 Task: Write a Python program to calculate the area of a trapezoid.
Action: Mouse moved to (34, 13)
Screenshot: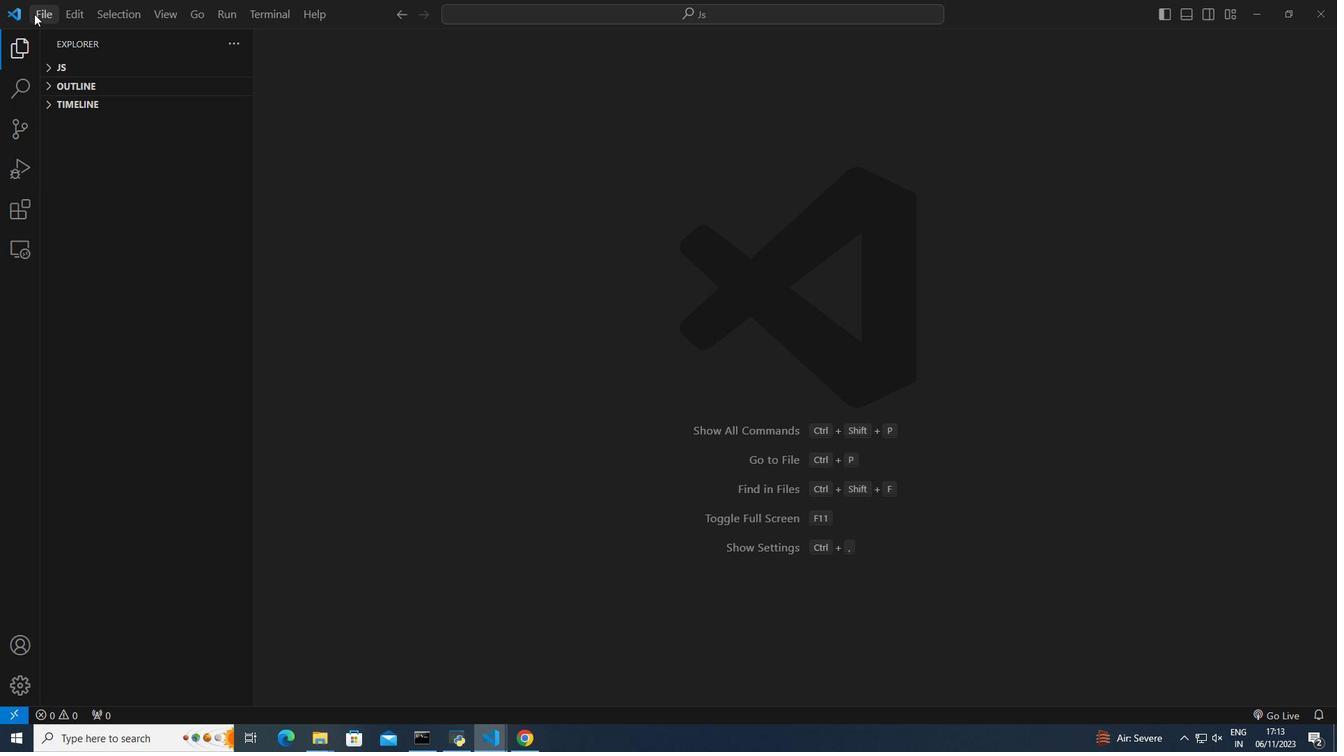 
Action: Mouse pressed left at (34, 13)
Screenshot: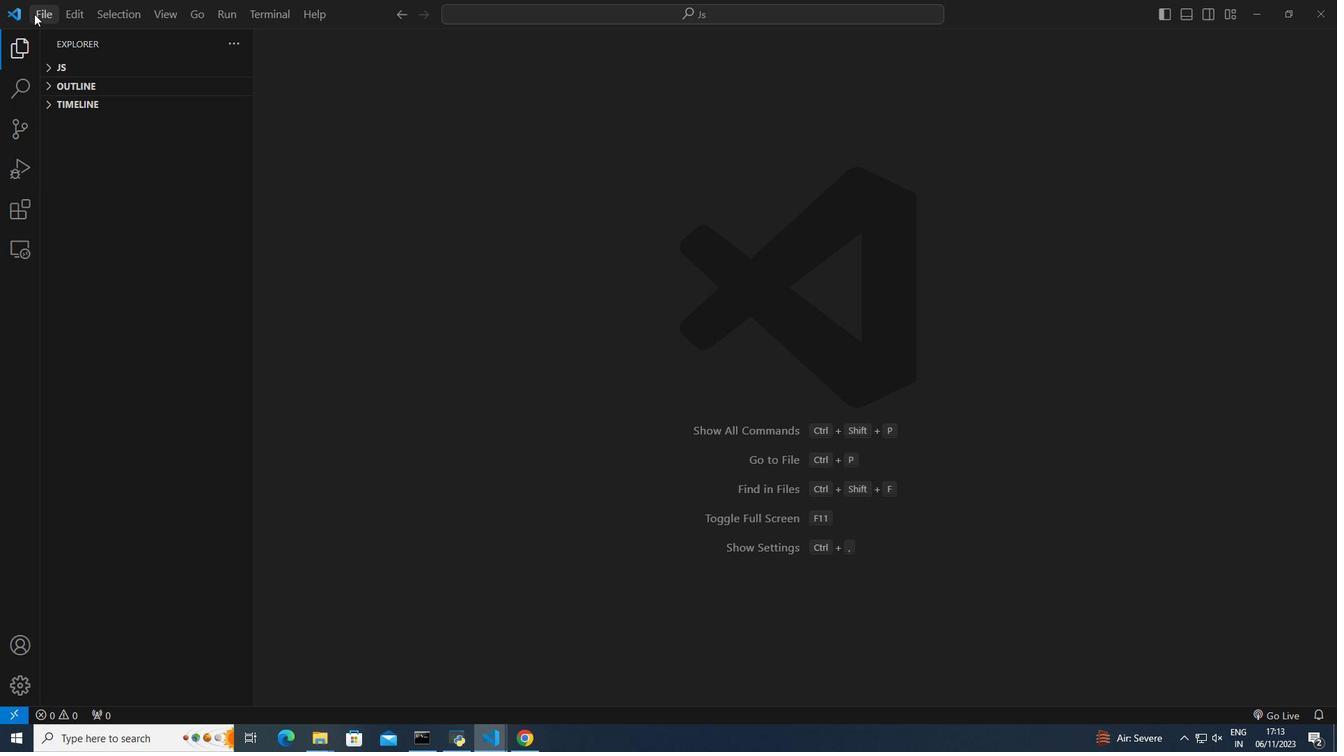
Action: Mouse moved to (68, 132)
Screenshot: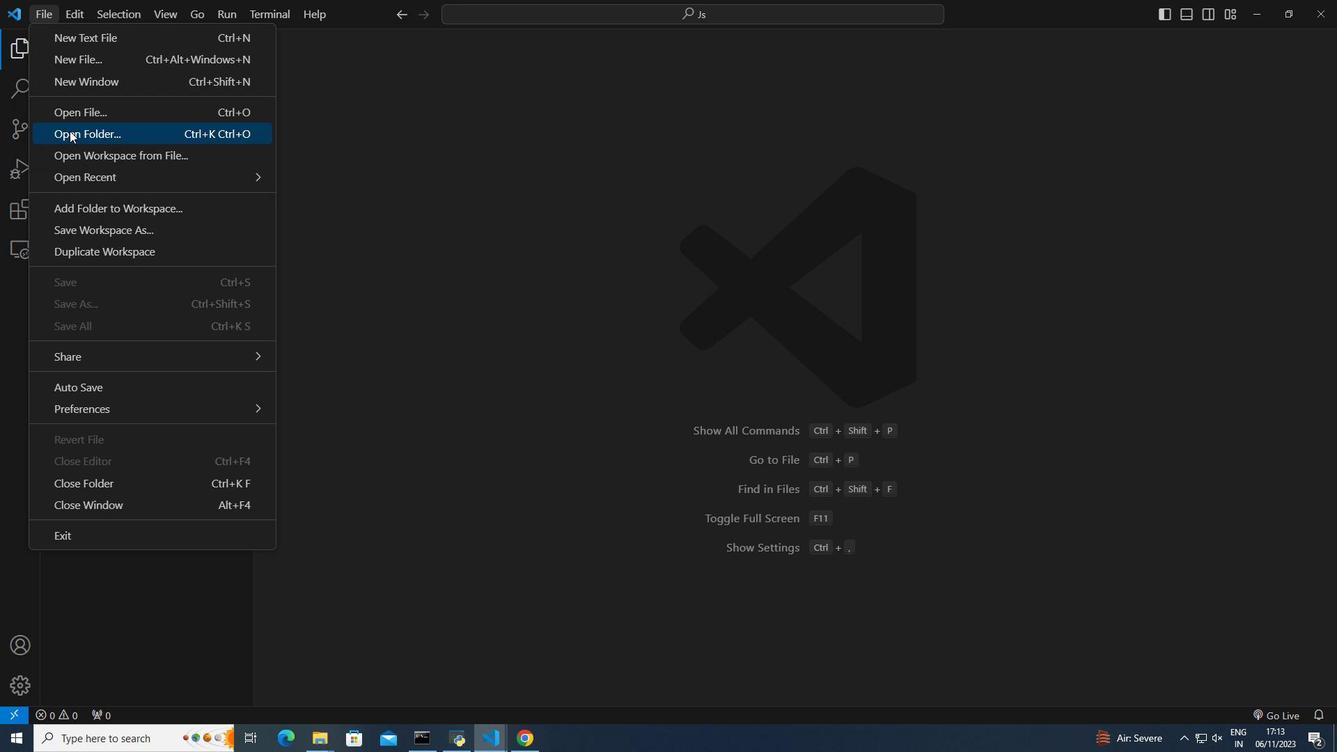 
Action: Mouse pressed left at (68, 132)
Screenshot: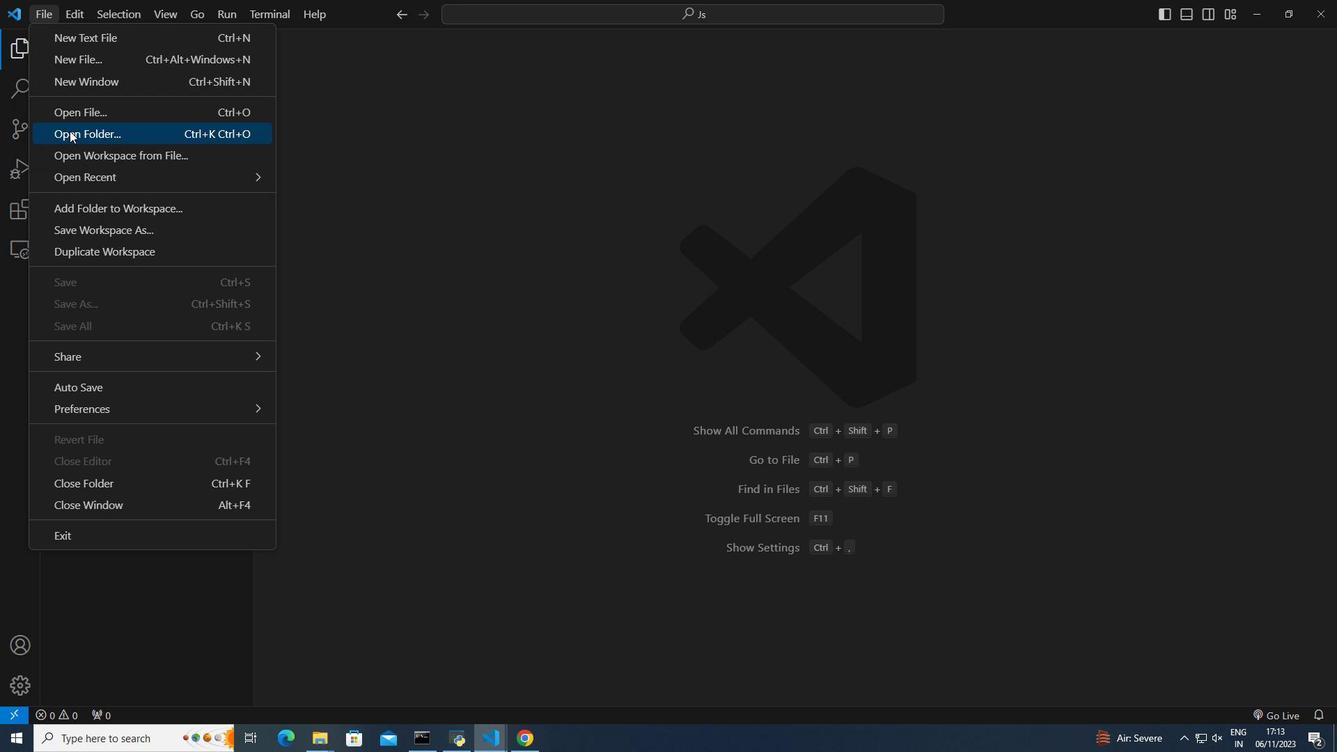 
Action: Mouse moved to (172, 268)
Screenshot: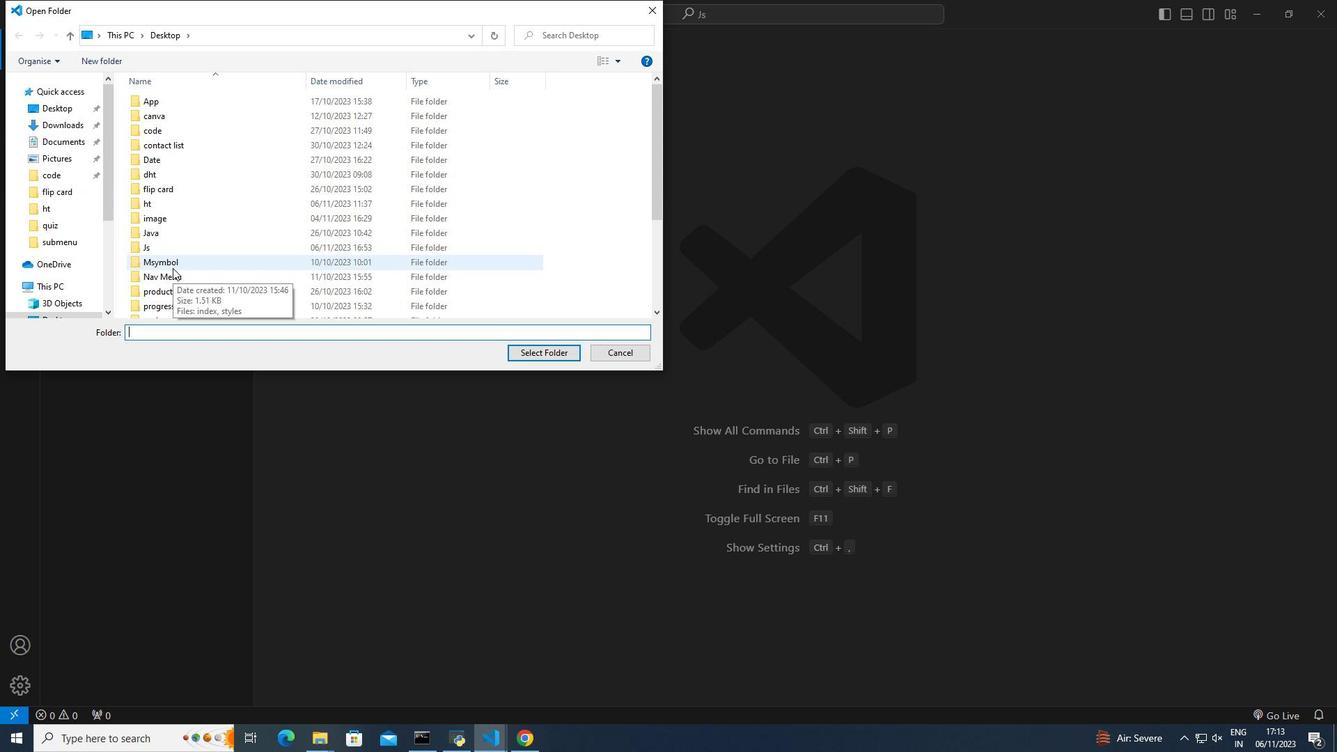 
Action: Mouse scrolled (172, 267) with delta (0, 0)
Screenshot: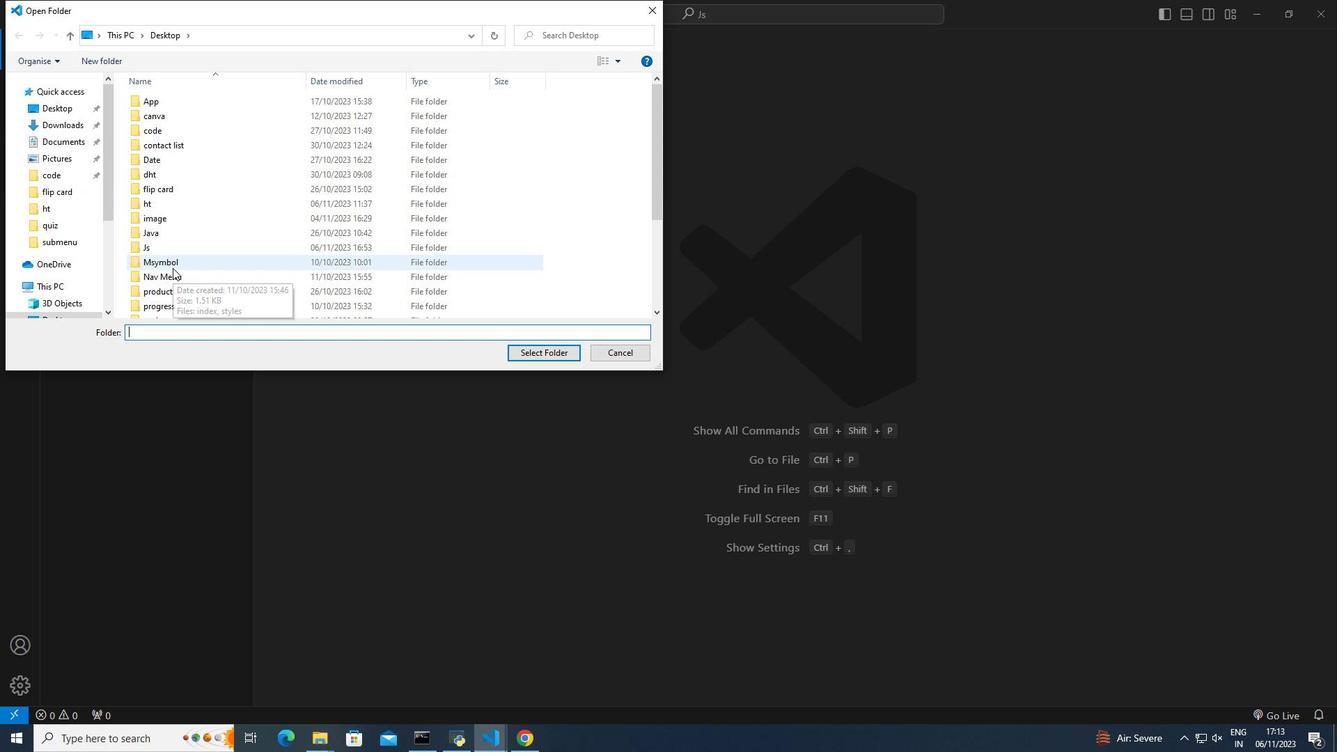 
Action: Mouse moved to (161, 307)
Screenshot: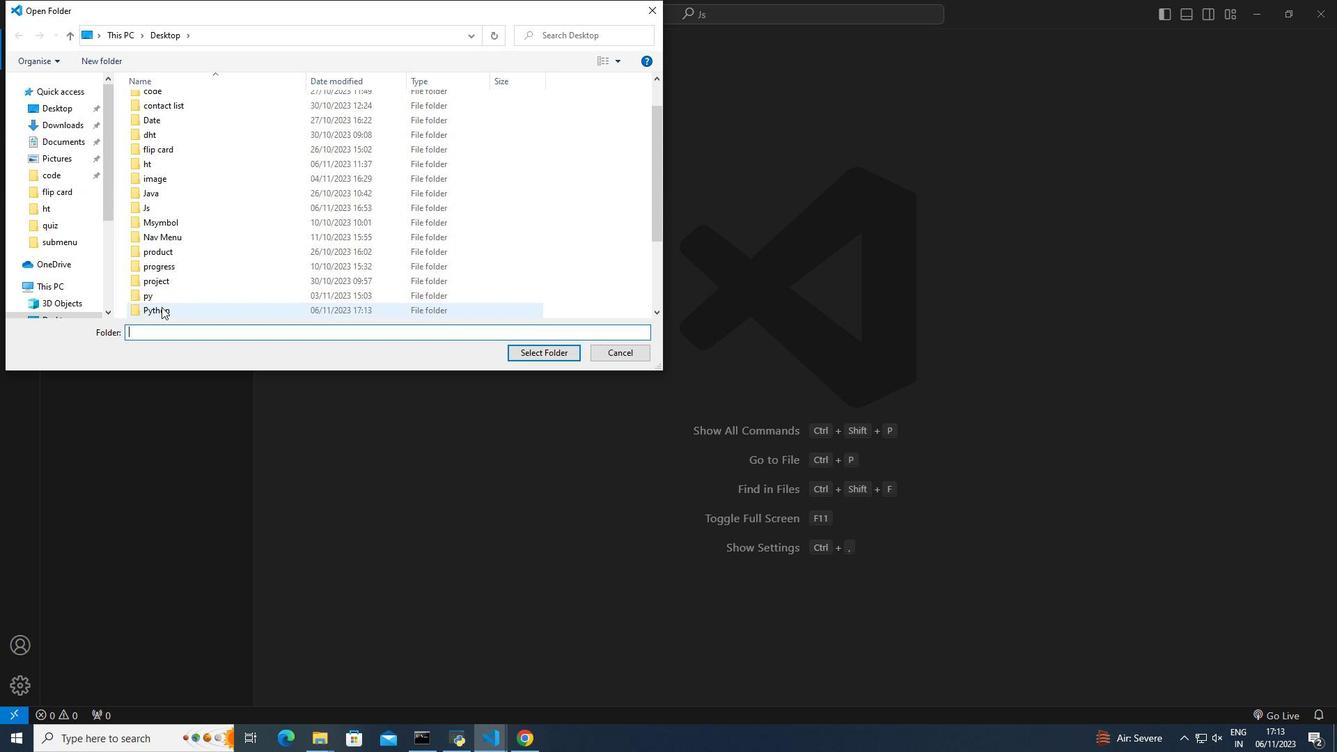 
Action: Mouse pressed left at (161, 307)
Screenshot: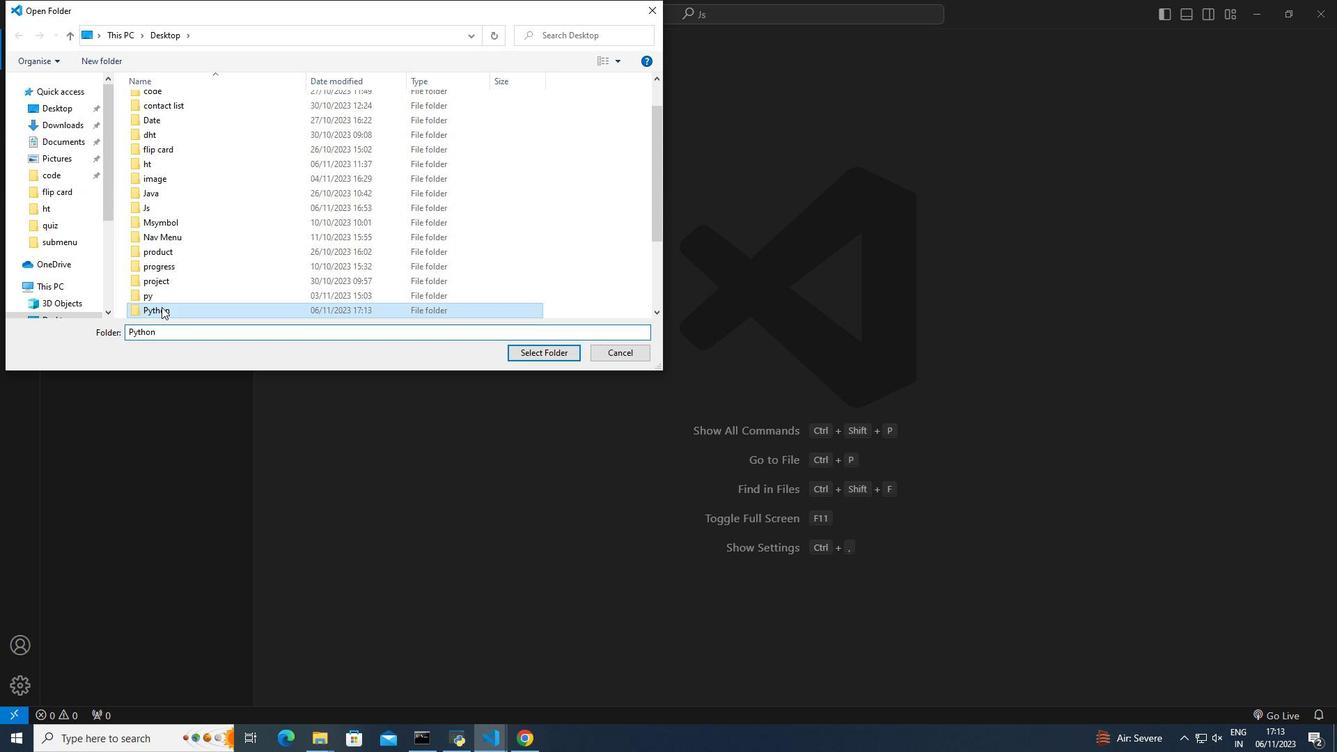 
Action: Mouse moved to (527, 344)
Screenshot: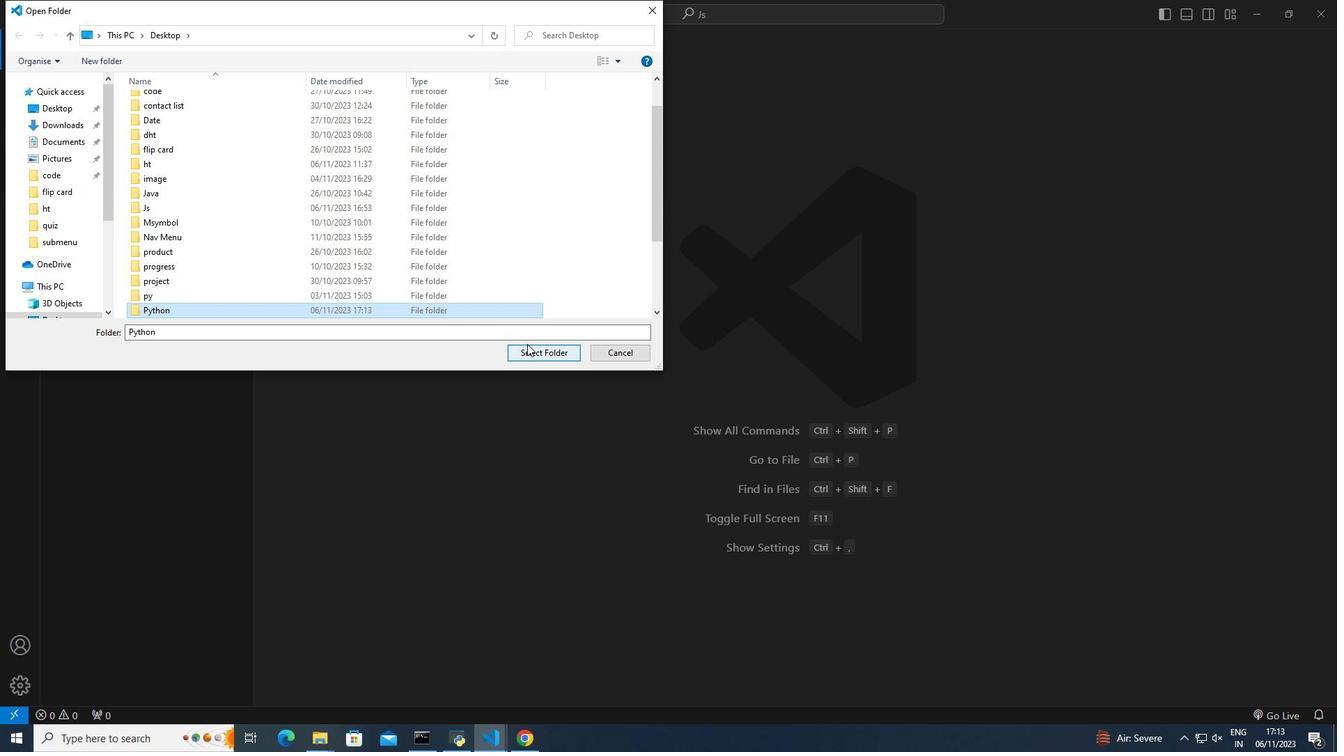 
Action: Mouse pressed left at (527, 344)
Screenshot: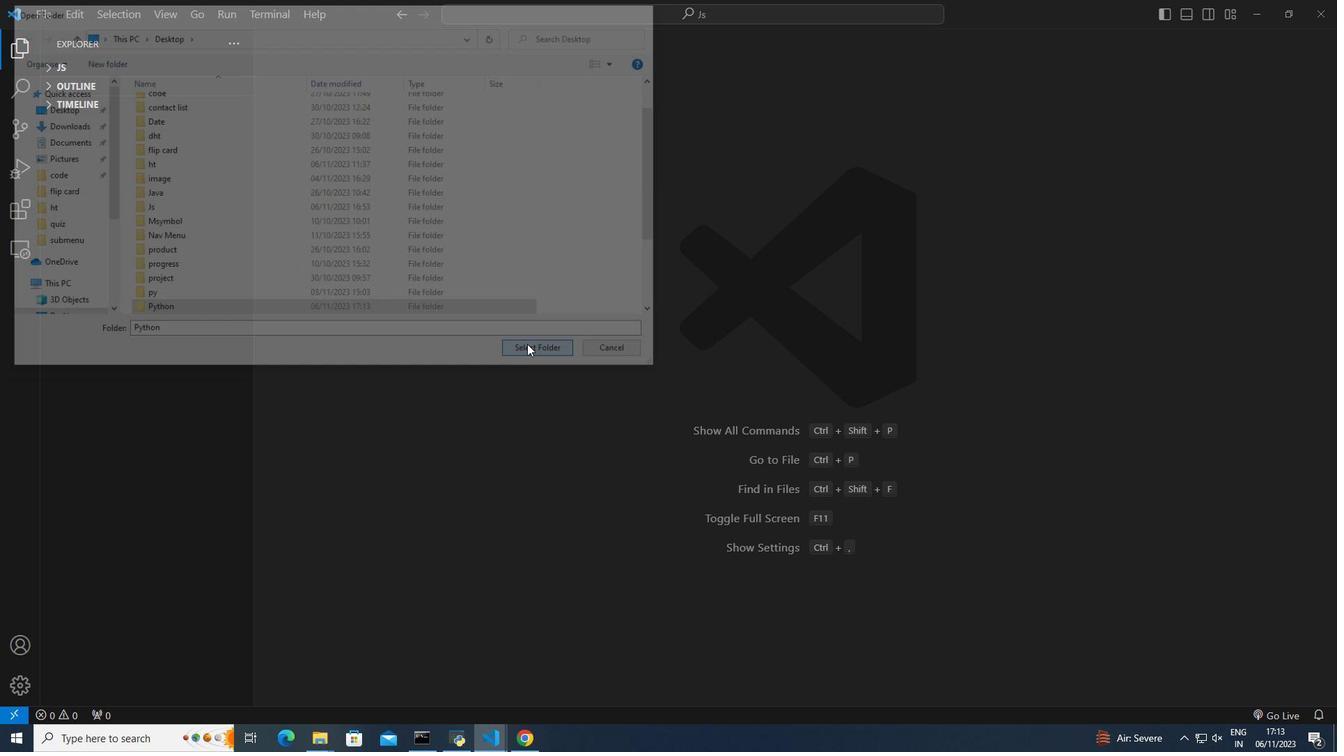 
Action: Mouse moved to (1315, 503)
Screenshot: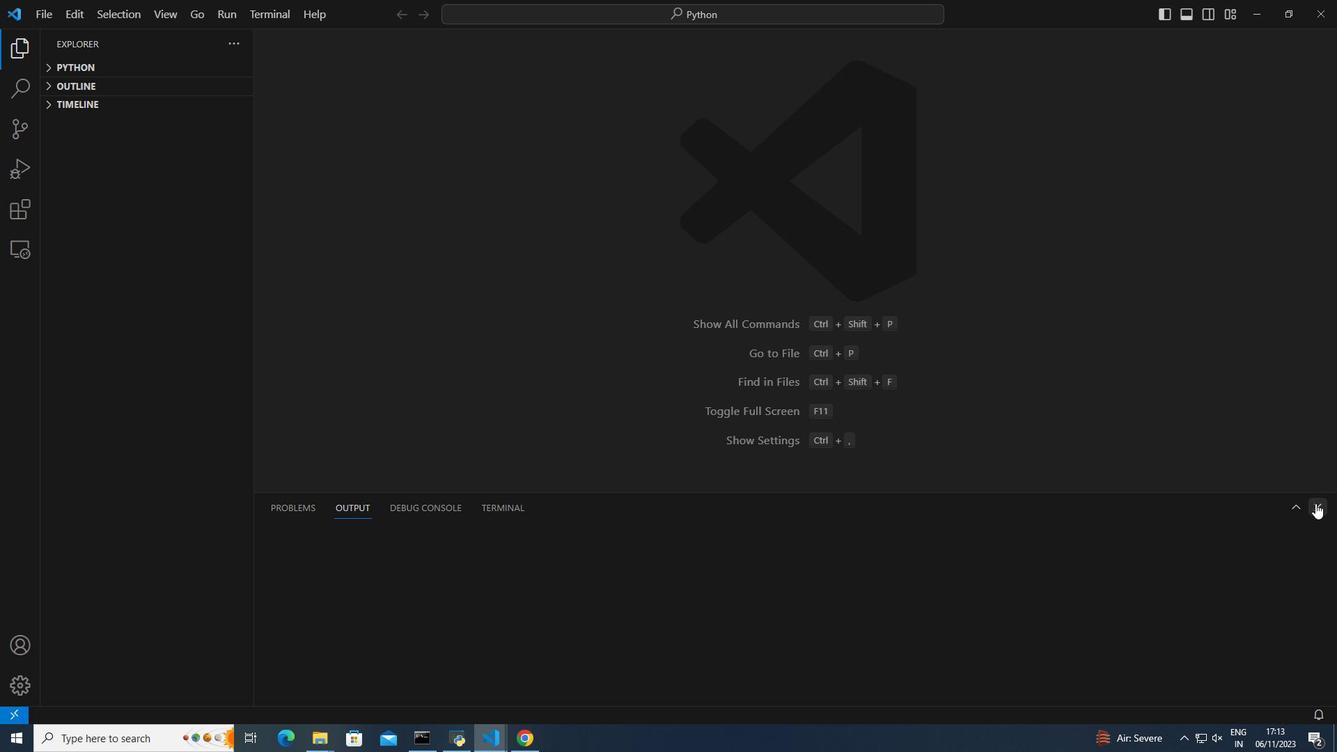 
Action: Mouse pressed left at (1315, 503)
Screenshot: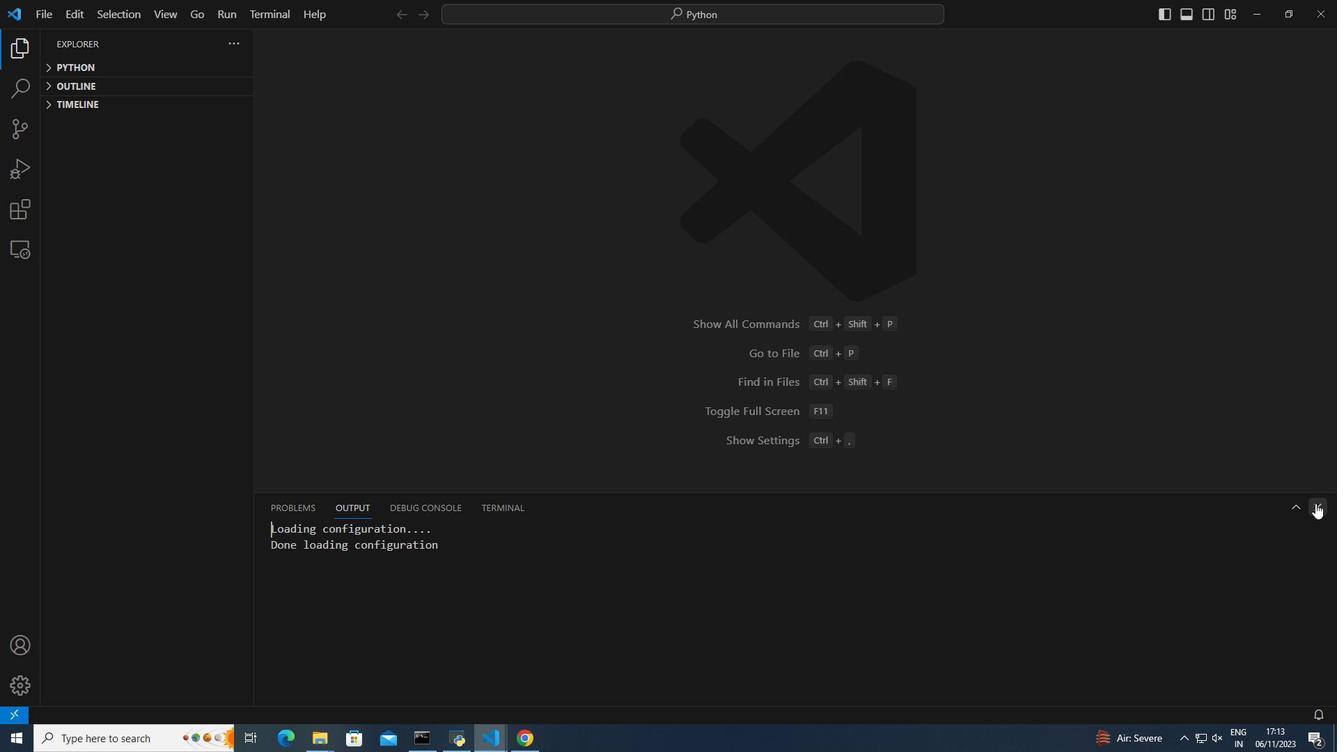 
Action: Mouse moved to (91, 58)
Screenshot: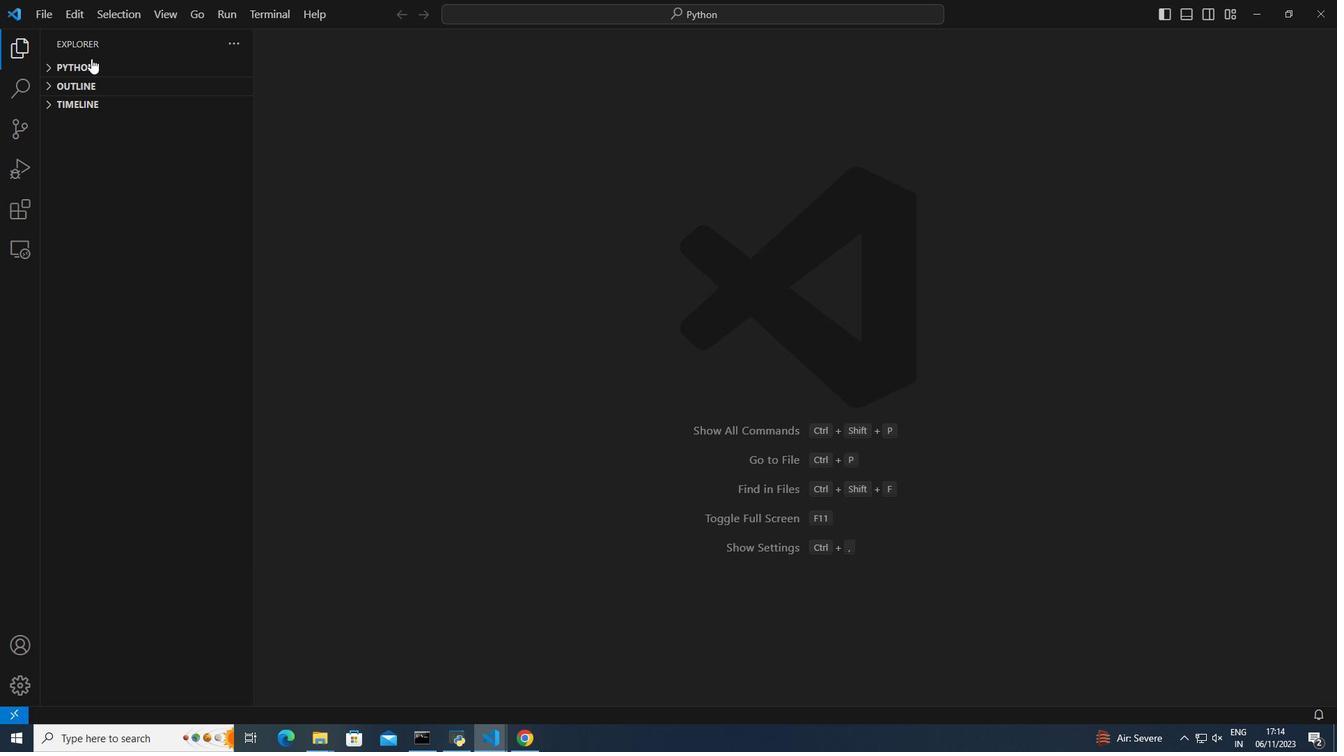
Action: Mouse pressed left at (91, 58)
Screenshot: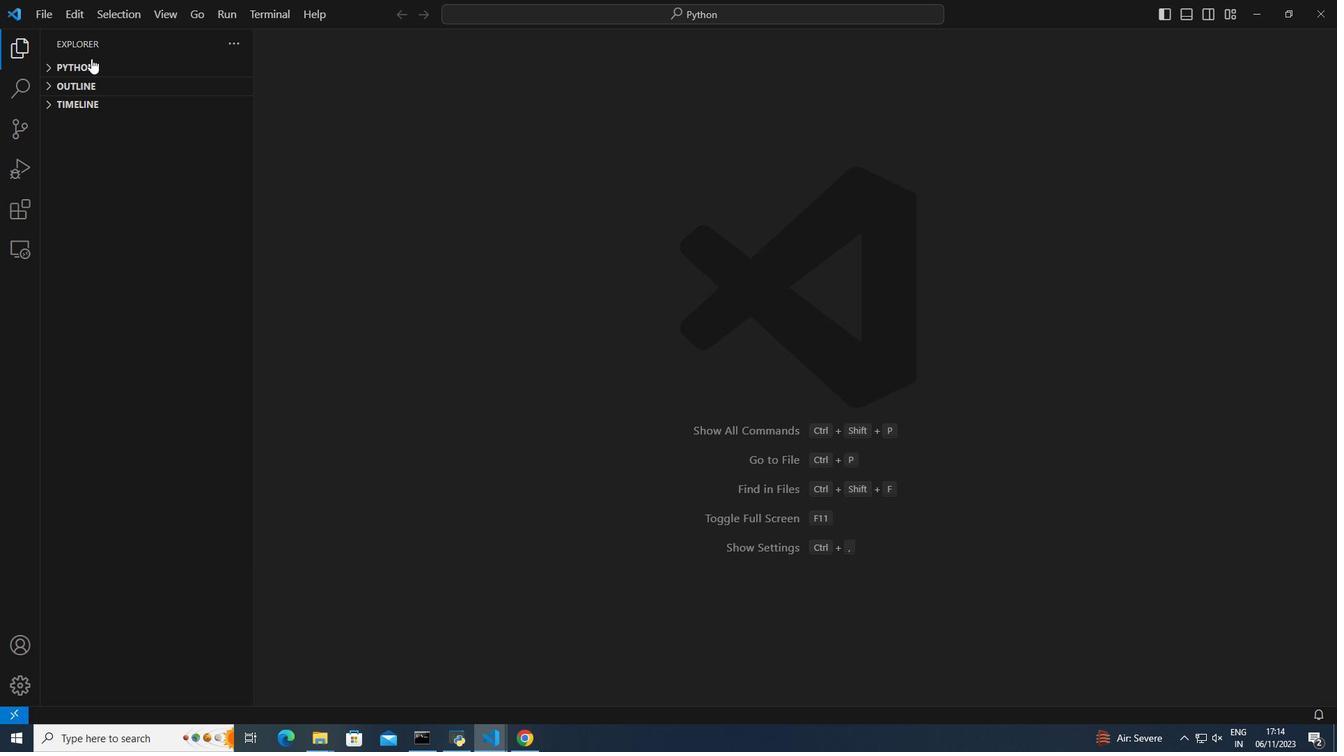
Action: Mouse moved to (180, 66)
Screenshot: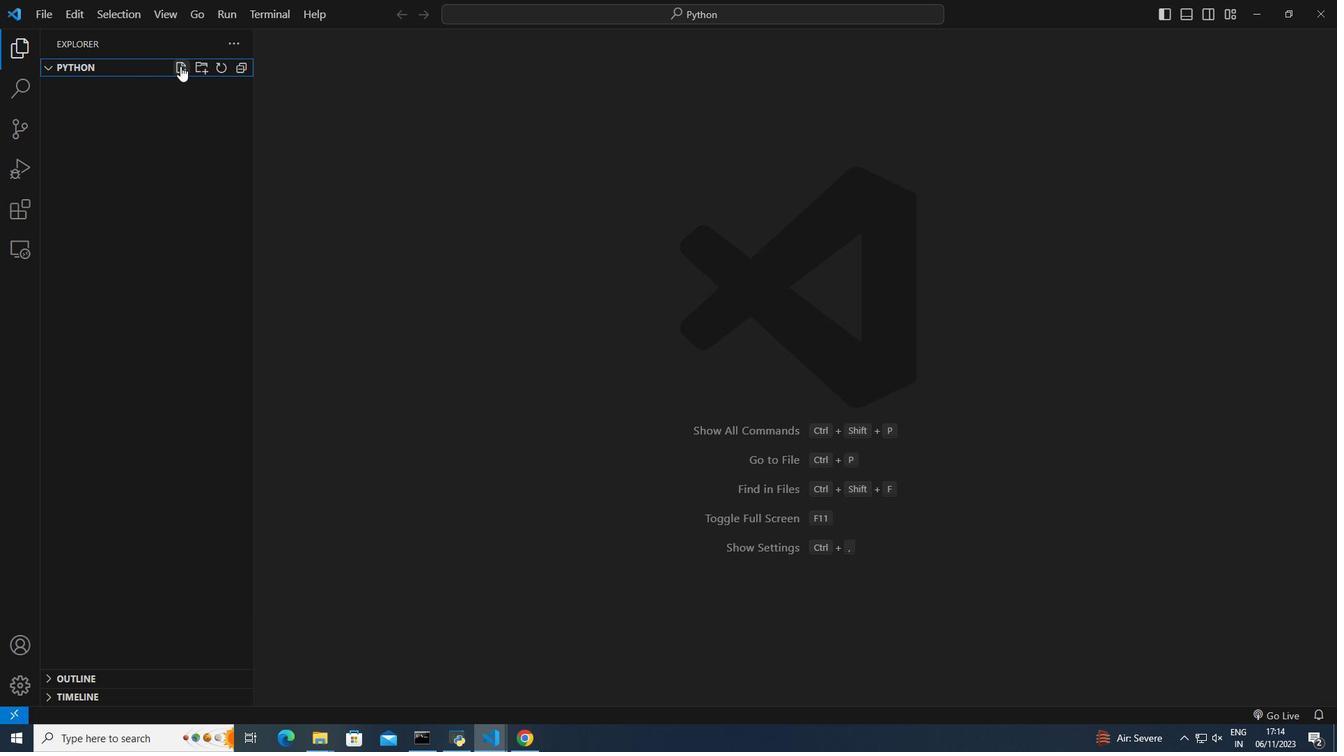 
Action: Mouse pressed left at (180, 66)
Screenshot: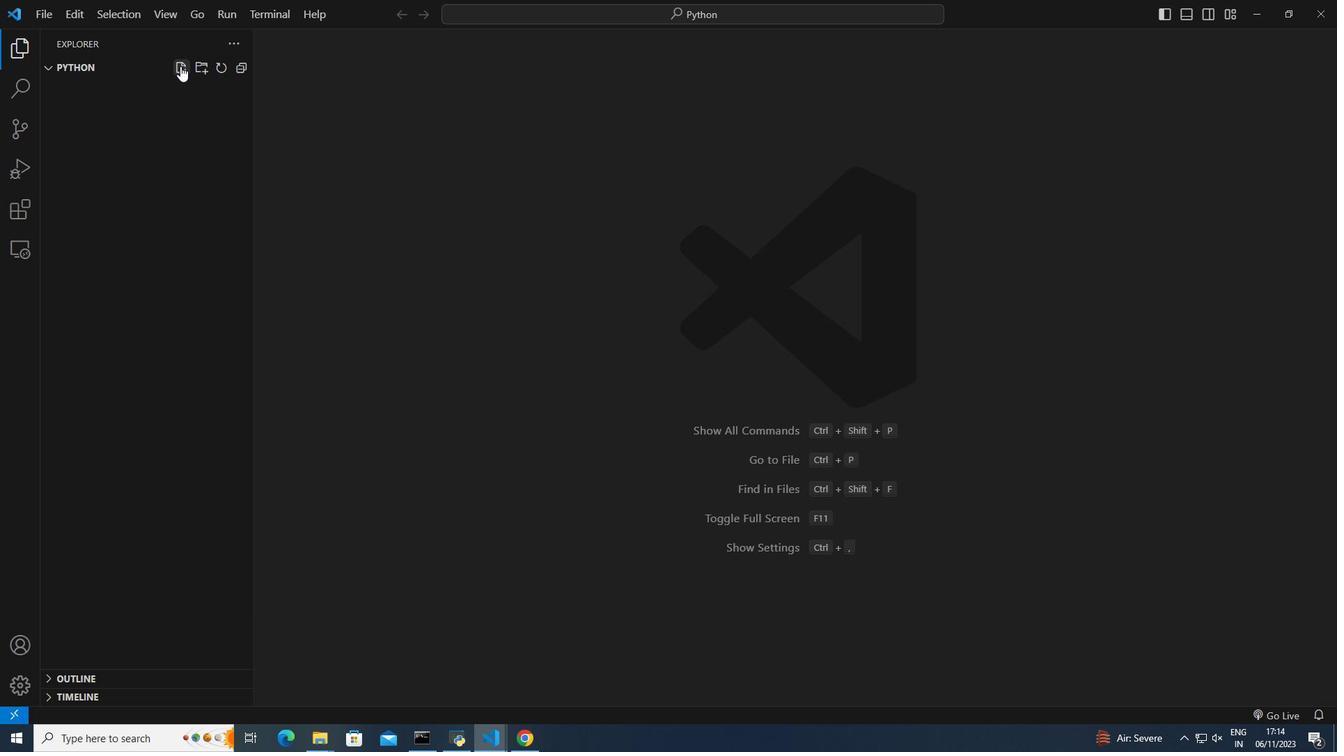 
Action: Mouse moved to (126, 82)
Screenshot: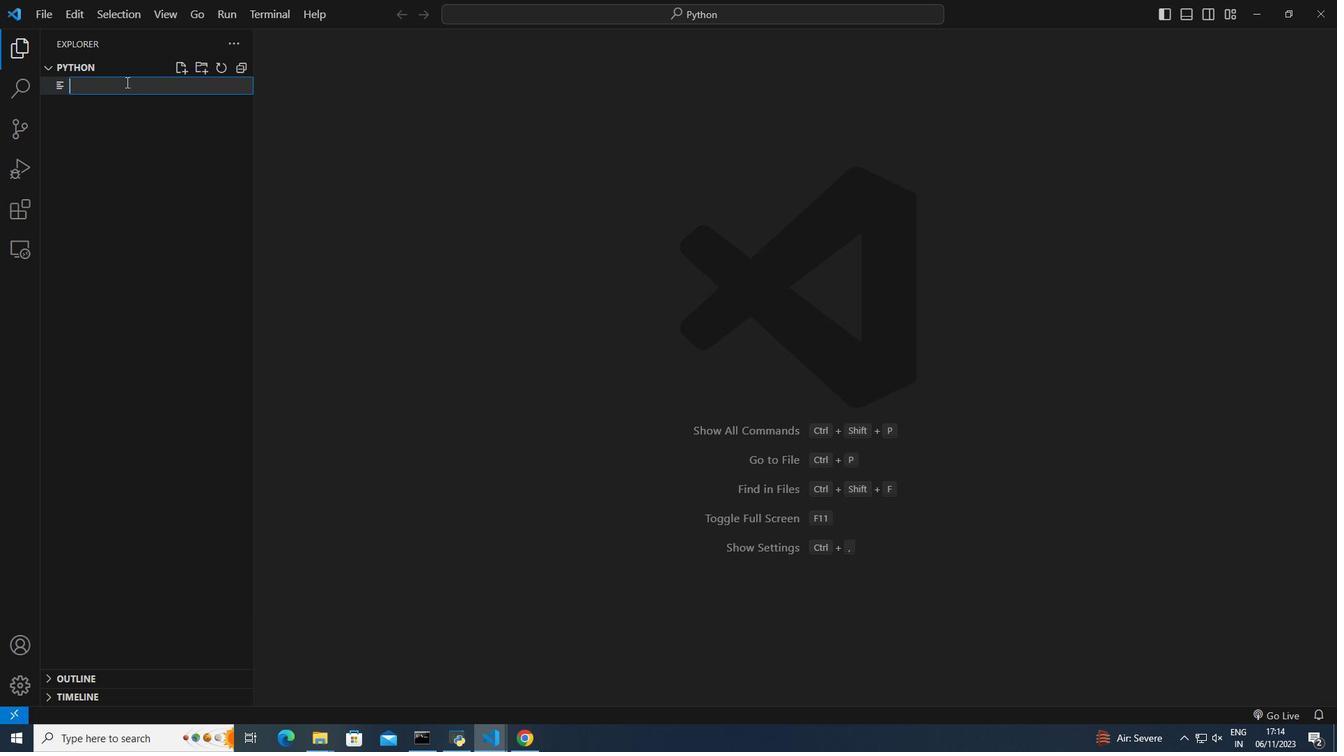 
Action: Mouse pressed left at (126, 82)
Screenshot: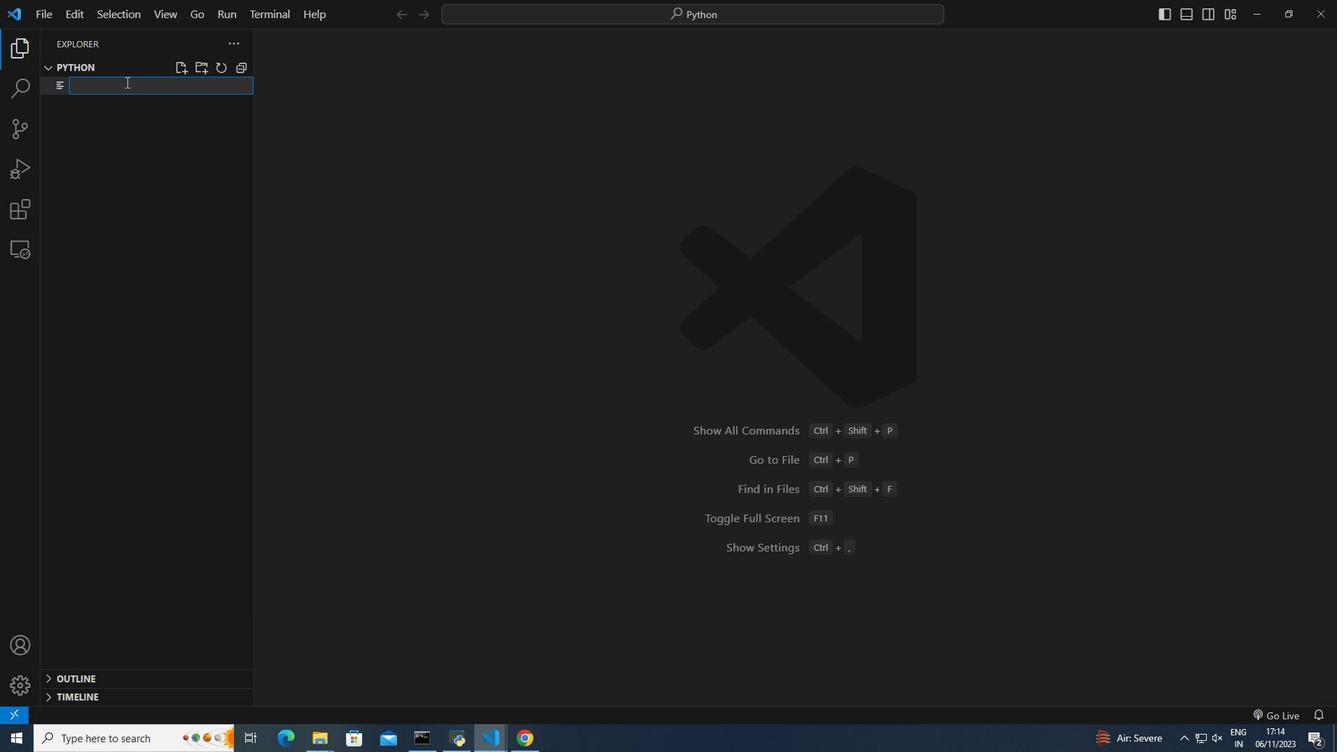 
Action: Mouse moved to (344, 46)
Screenshot: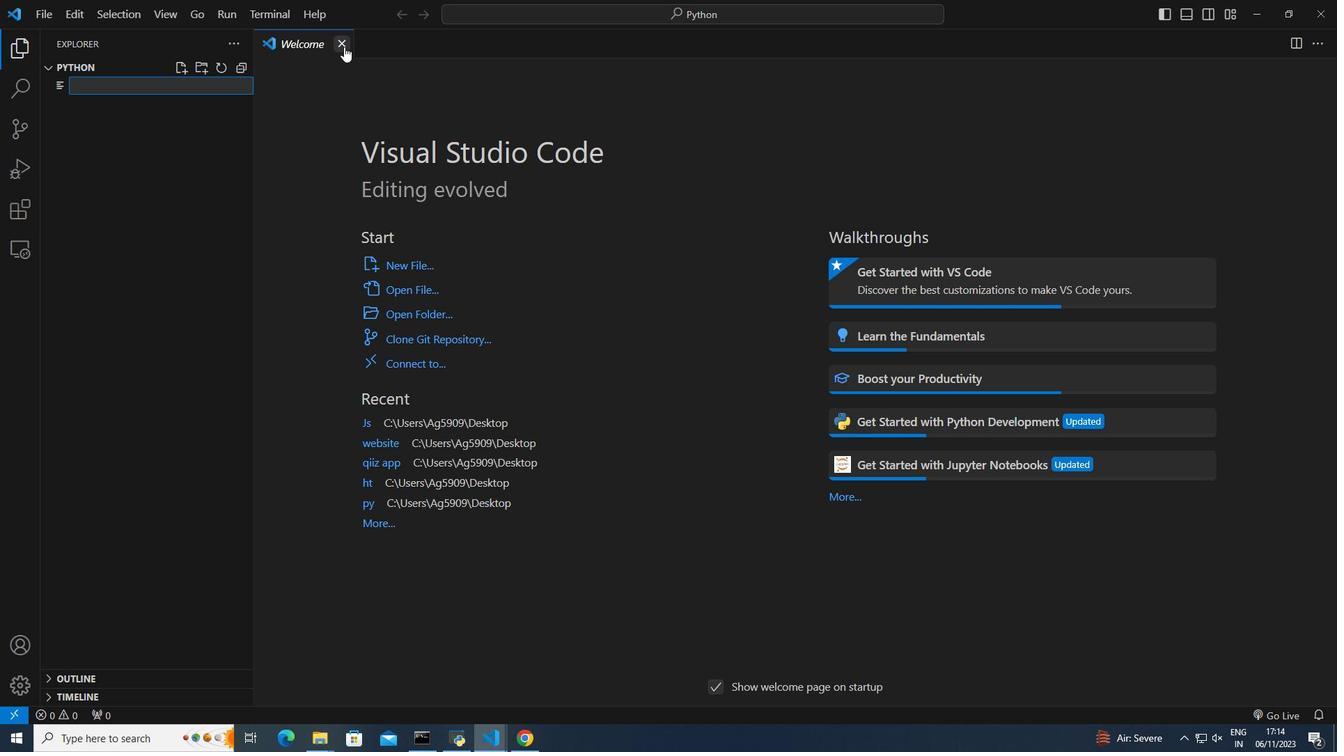 
Action: Mouse pressed left at (344, 46)
Screenshot: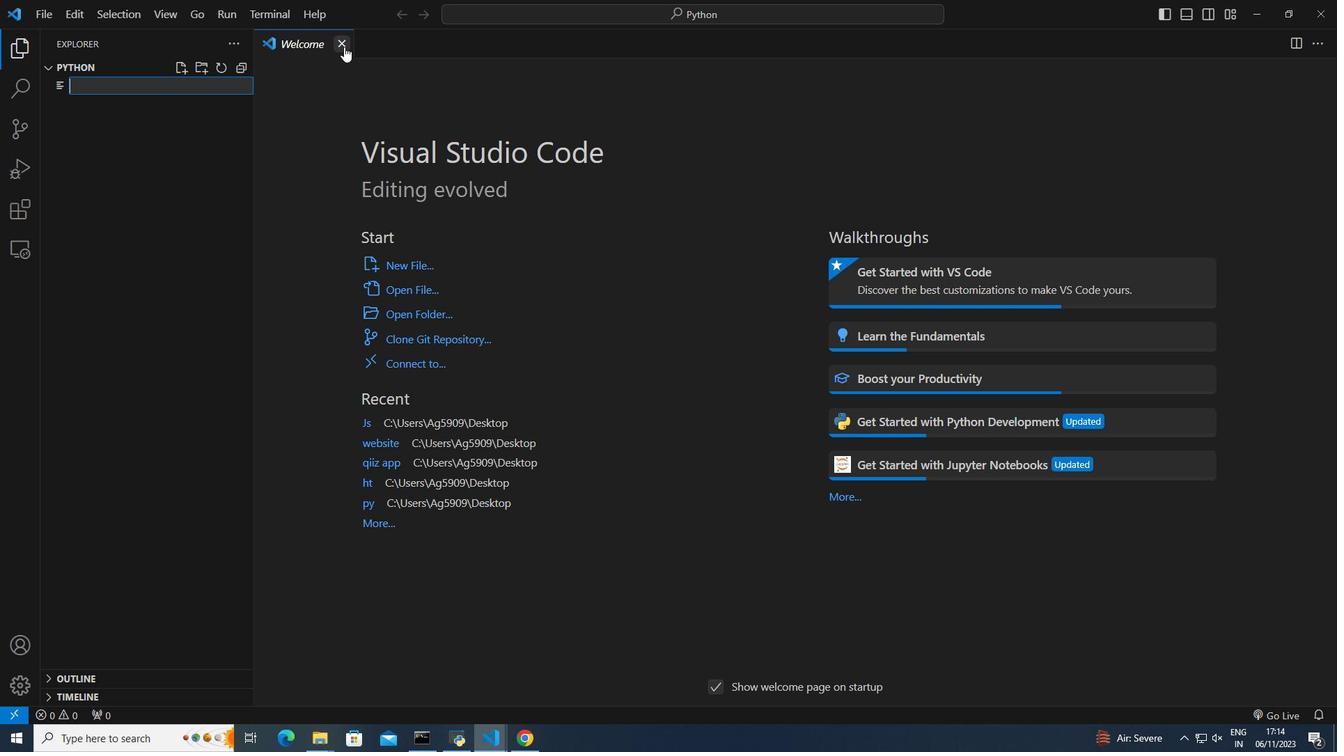 
Action: Mouse moved to (112, 86)
Screenshot: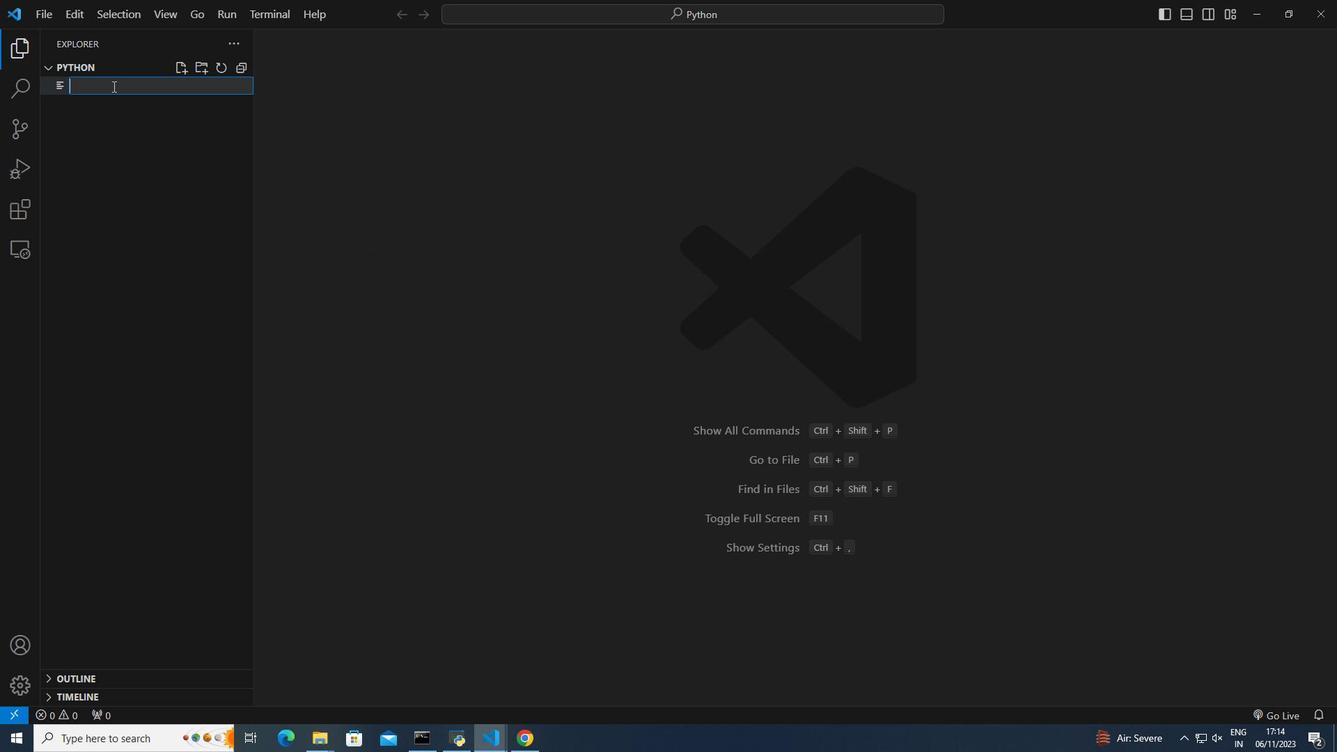 
Action: Mouse pressed left at (112, 86)
Screenshot: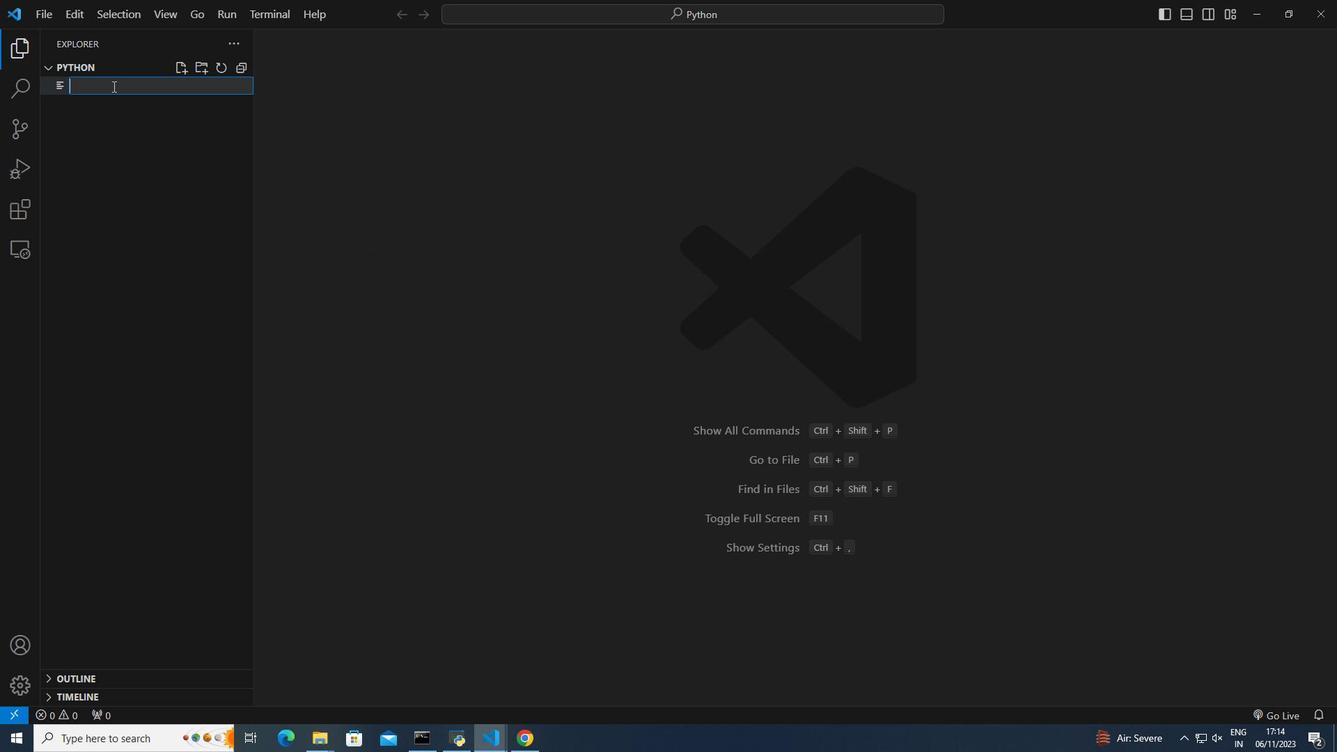 
Action: Key pressed traa<Key.backspace>p3<Key.backspace>e.py<Key.enter>height<Key.space>=<Key.space>float<Key.shift_r>(input<Key.shift_r>(<Key.shift_r>"<Key.shift>Height<Key.space>of<Key.space>trapezoid<Key.shift_r>:<Key.space><Key.right><Key.right><Key.right><Key.enter>base
Screenshot: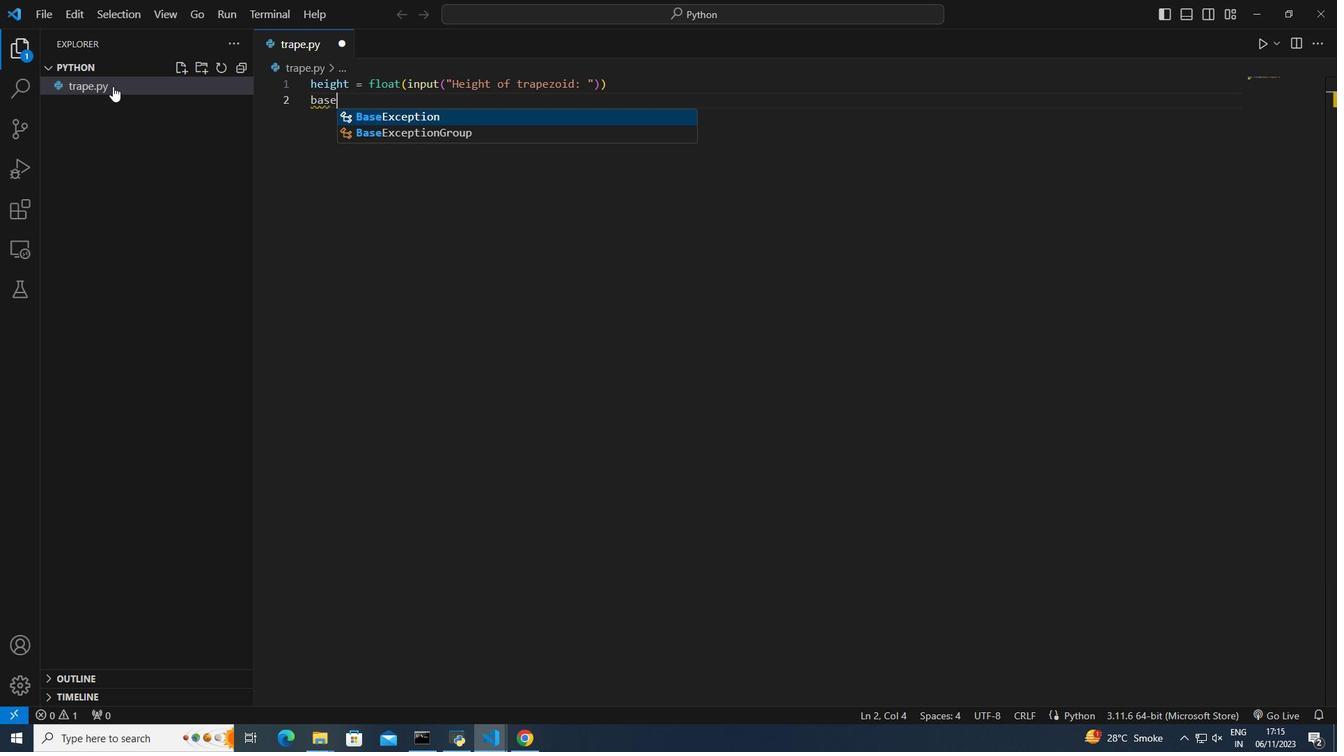 
Action: Mouse moved to (311, 78)
Screenshot: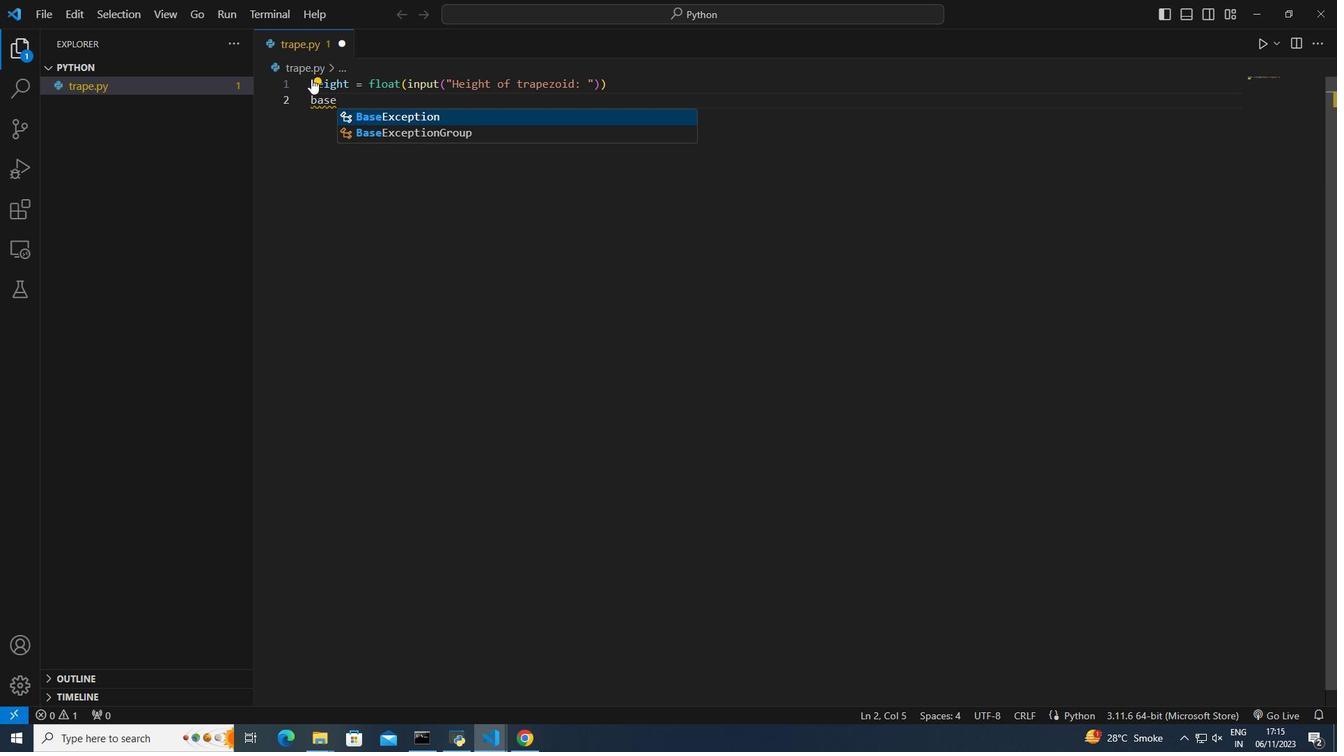 
Action: Mouse pressed left at (311, 78)
Screenshot: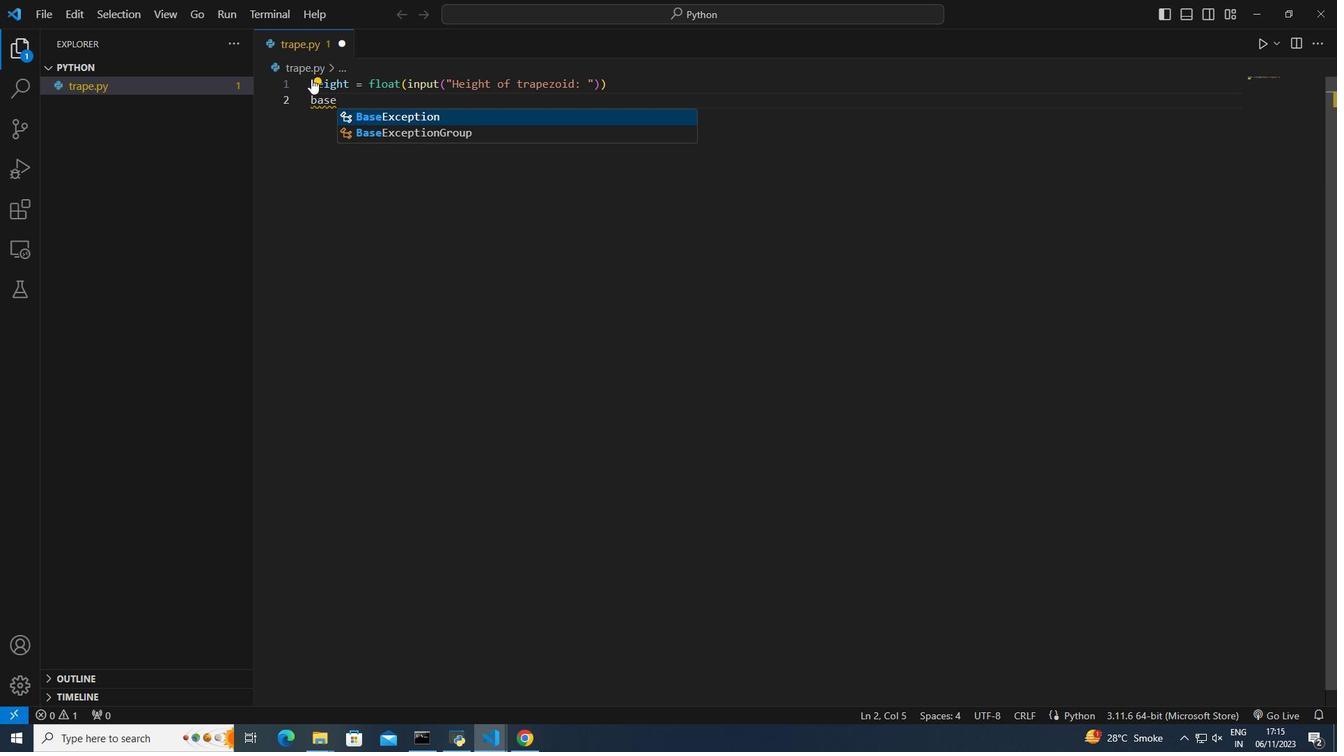 
Action: Mouse moved to (307, 79)
Screenshot: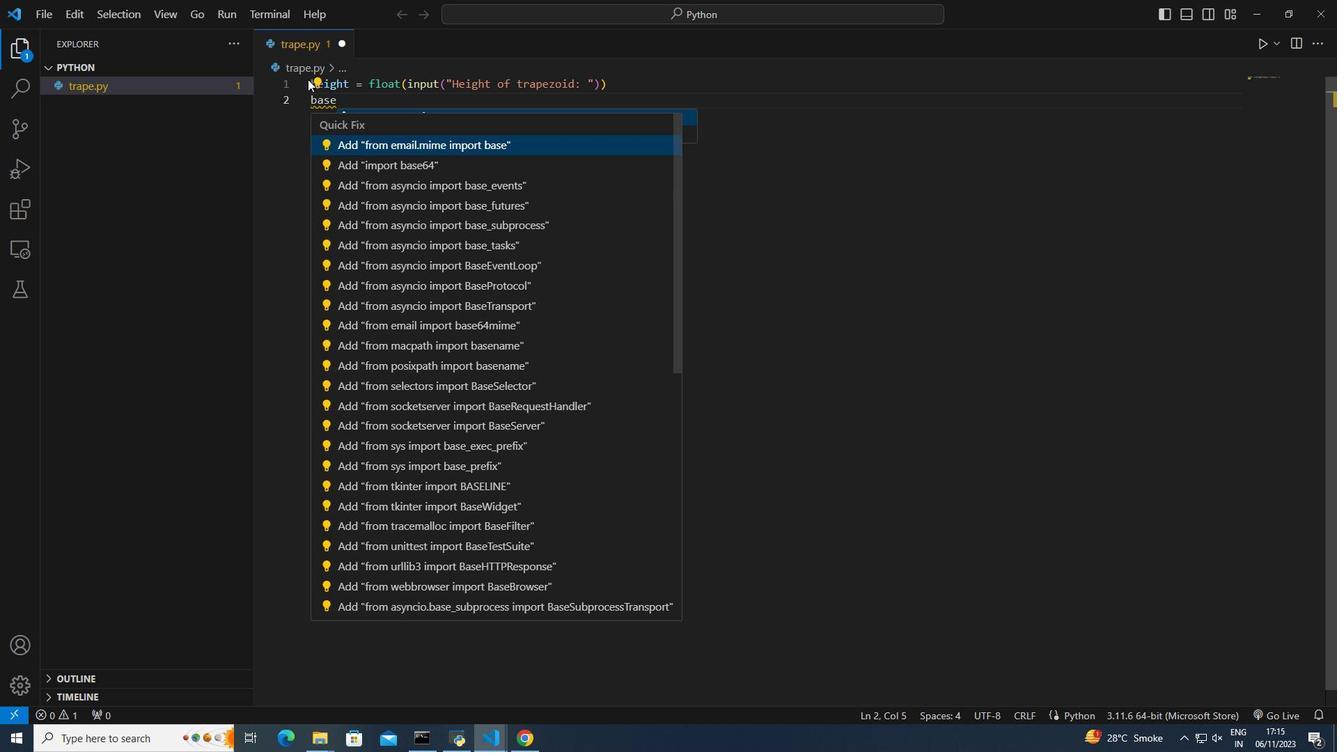 
Action: Mouse pressed left at (307, 79)
Screenshot: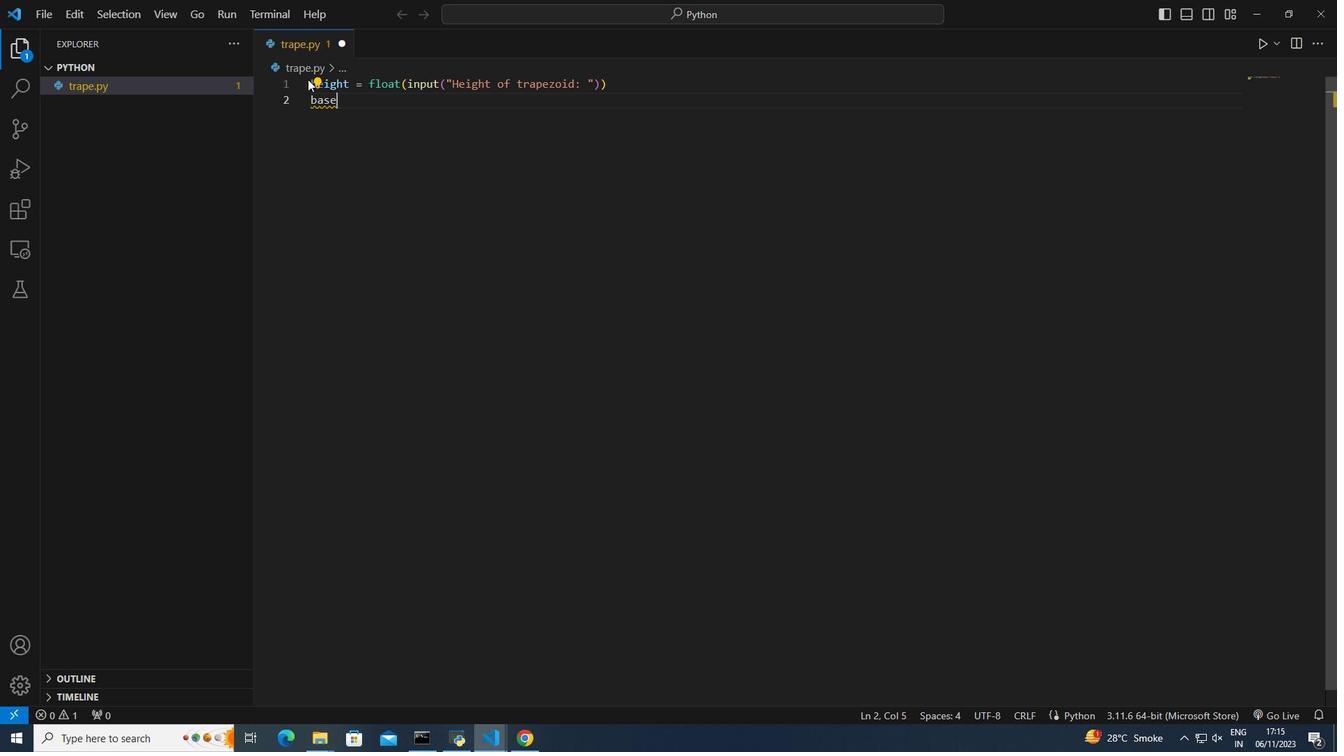 
Action: Mouse moved to (328, 79)
Screenshot: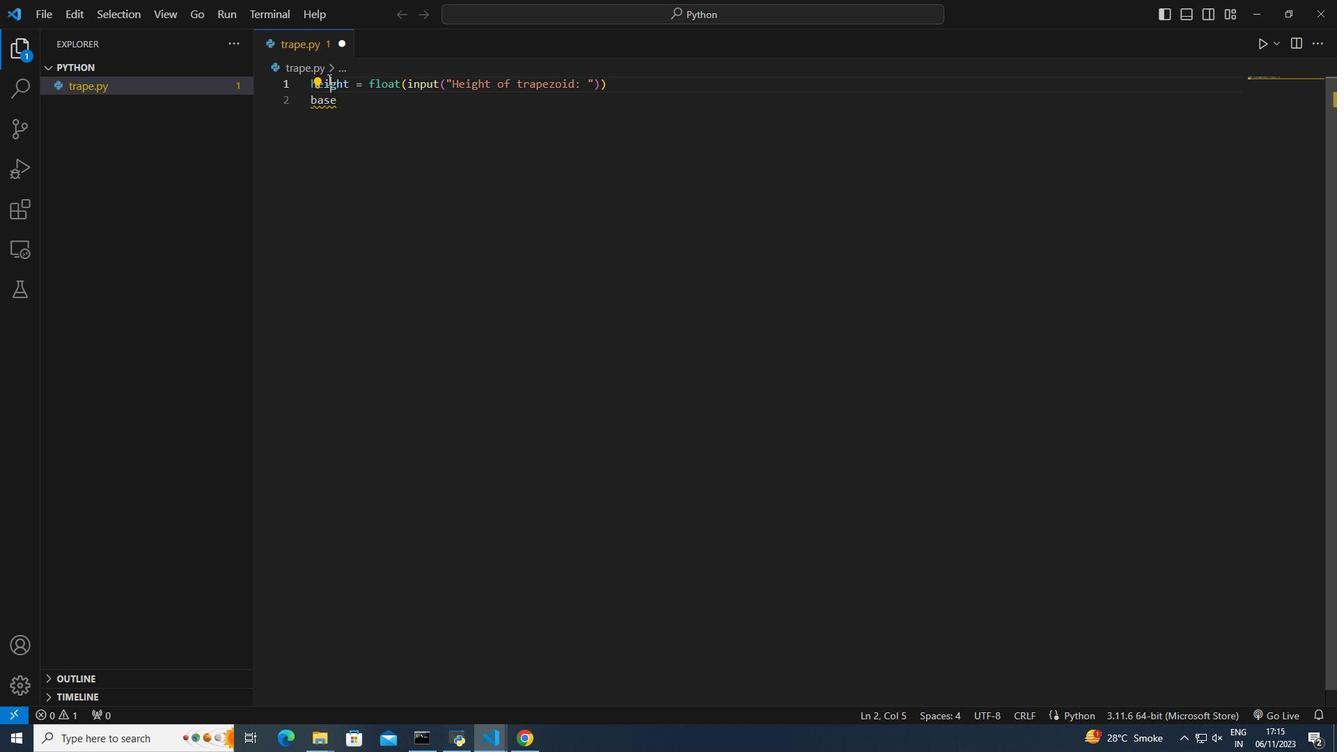 
Action: Mouse pressed left at (328, 79)
Screenshot: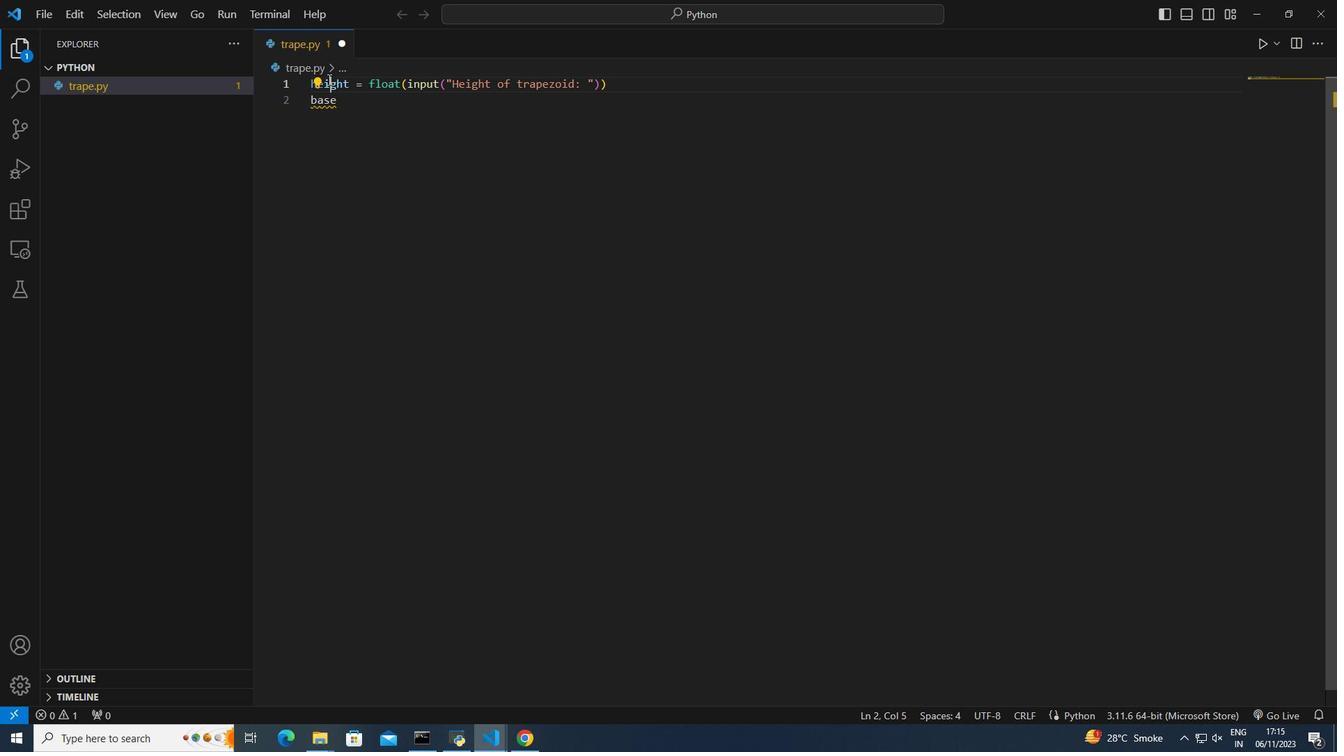 
Action: Mouse moved to (379, 84)
Screenshot: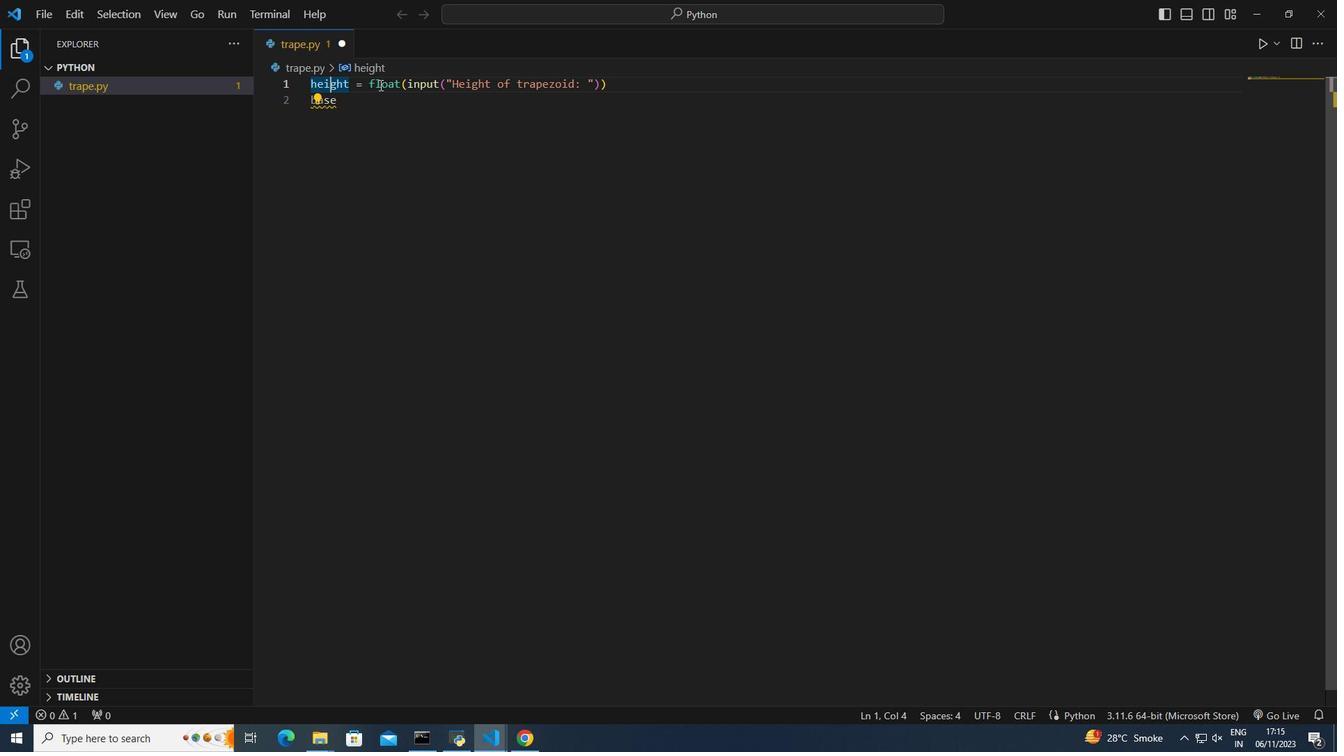 
Action: Key pressed <Key.left><Key.left><Key.left><Key.enter>
Screenshot: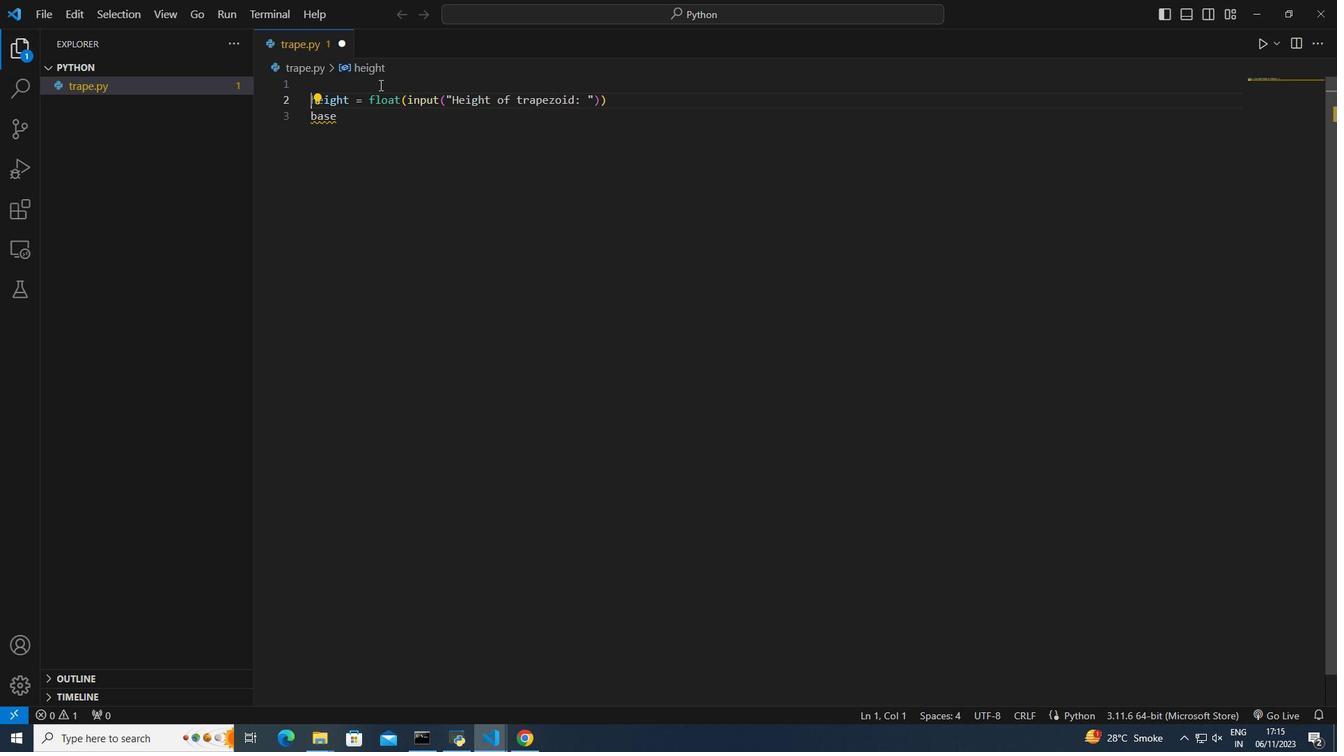 
Action: Mouse moved to (350, 75)
Screenshot: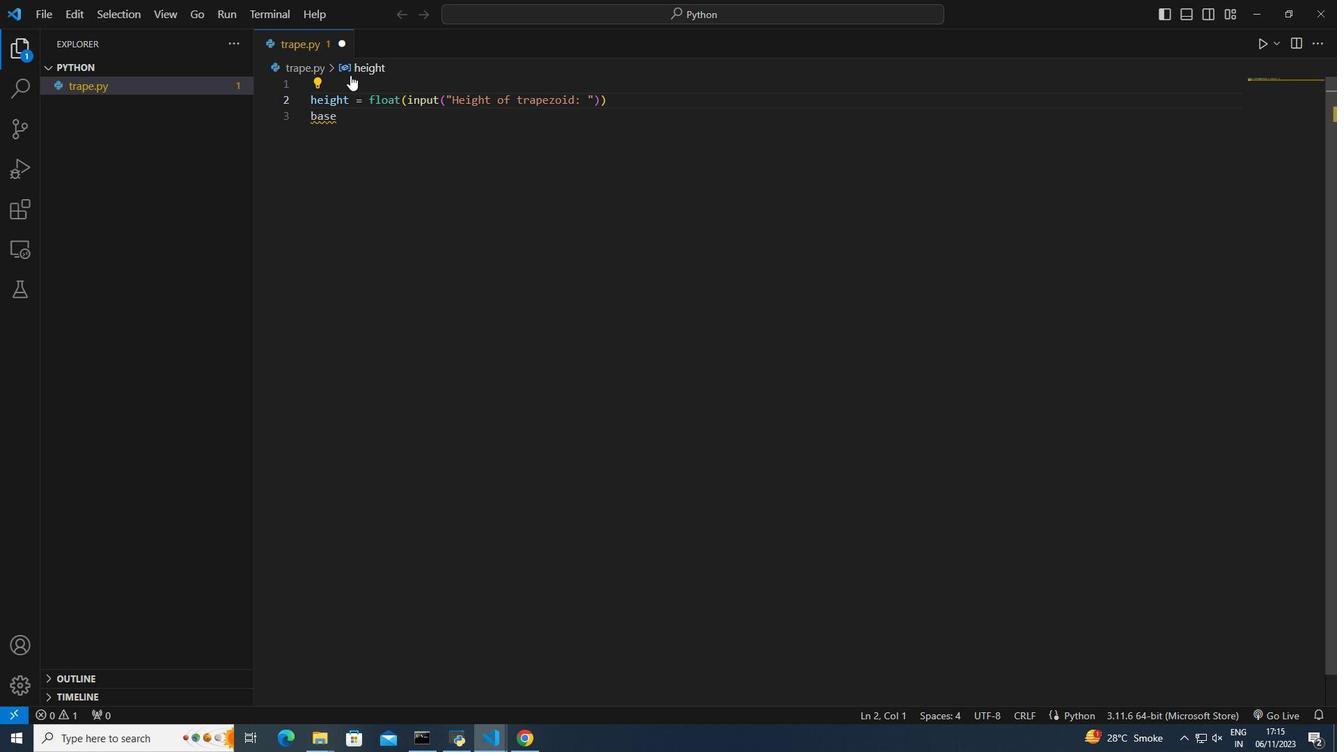 
Action: Key pressed <Key.up>base1<Key.space>=<Key.space>0<Key.enter>base2<Key.space>=<Key.space>0
Screenshot: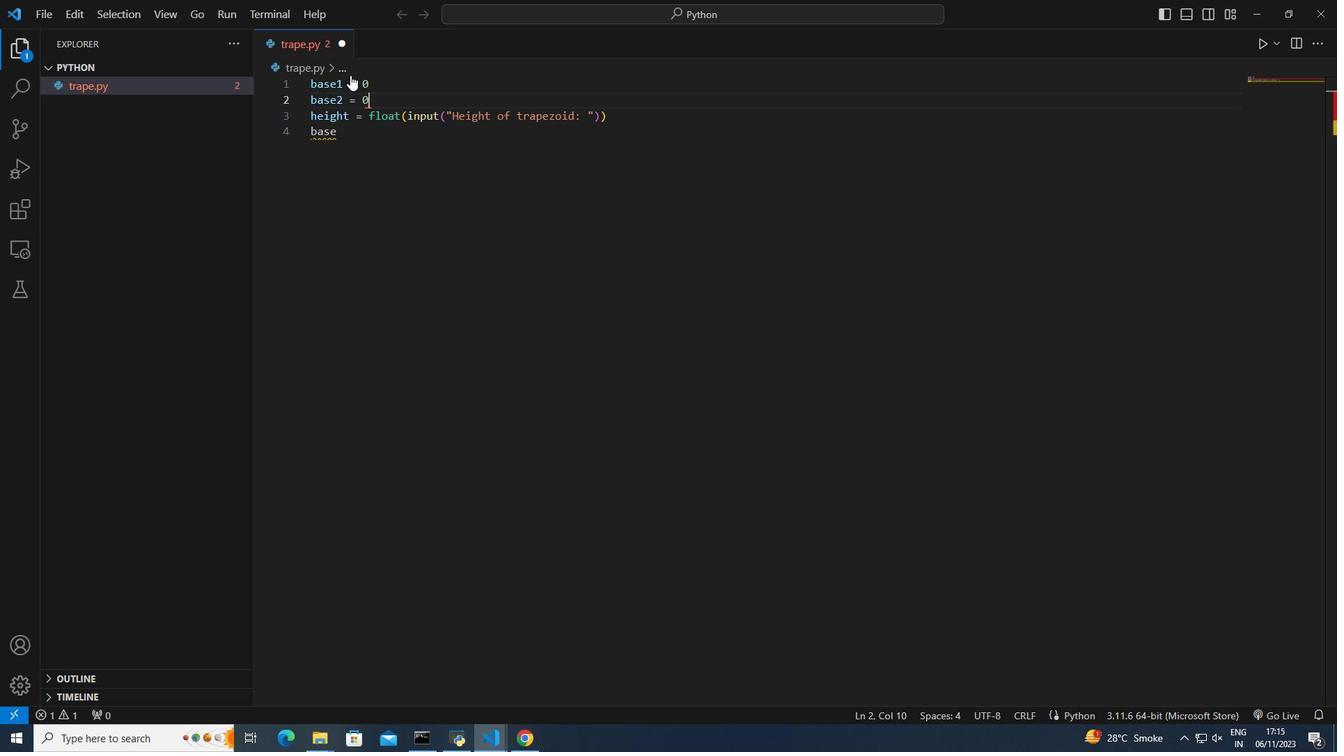 
Action: Mouse moved to (338, 128)
Screenshot: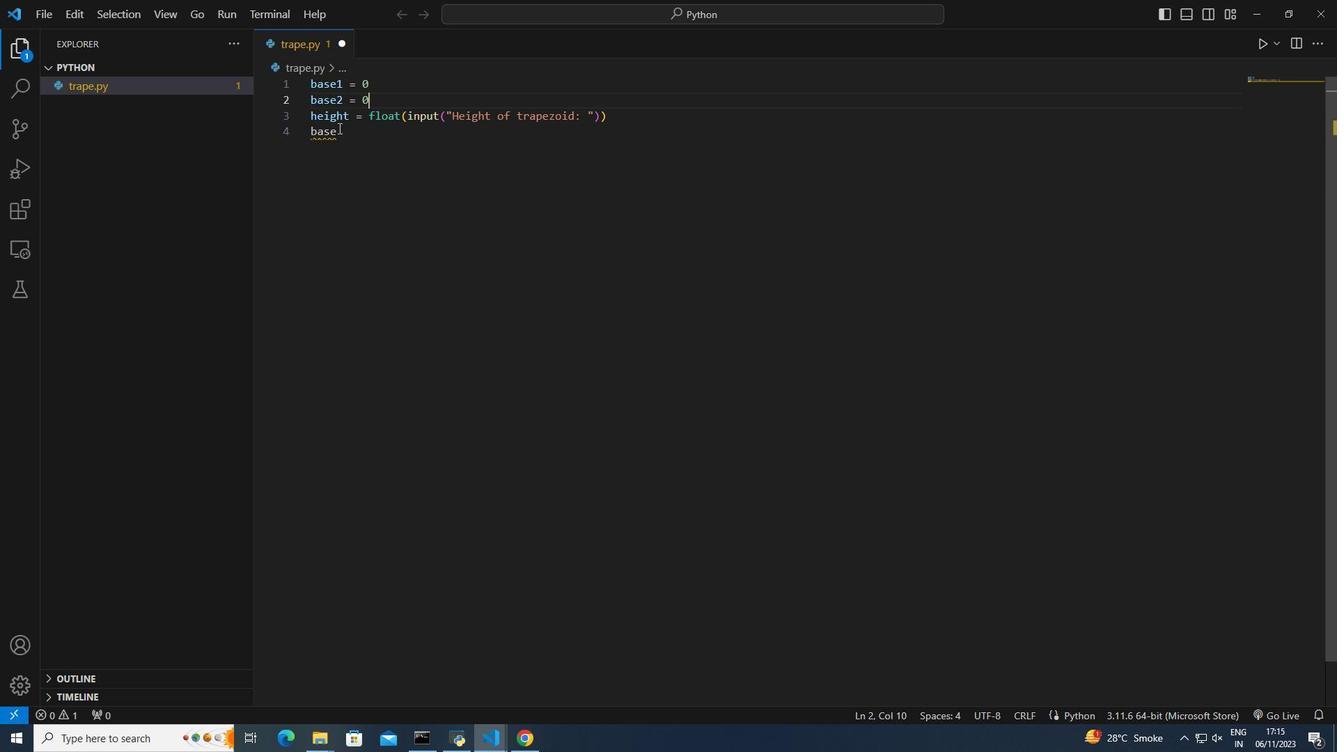 
Action: Mouse pressed left at (338, 128)
Screenshot: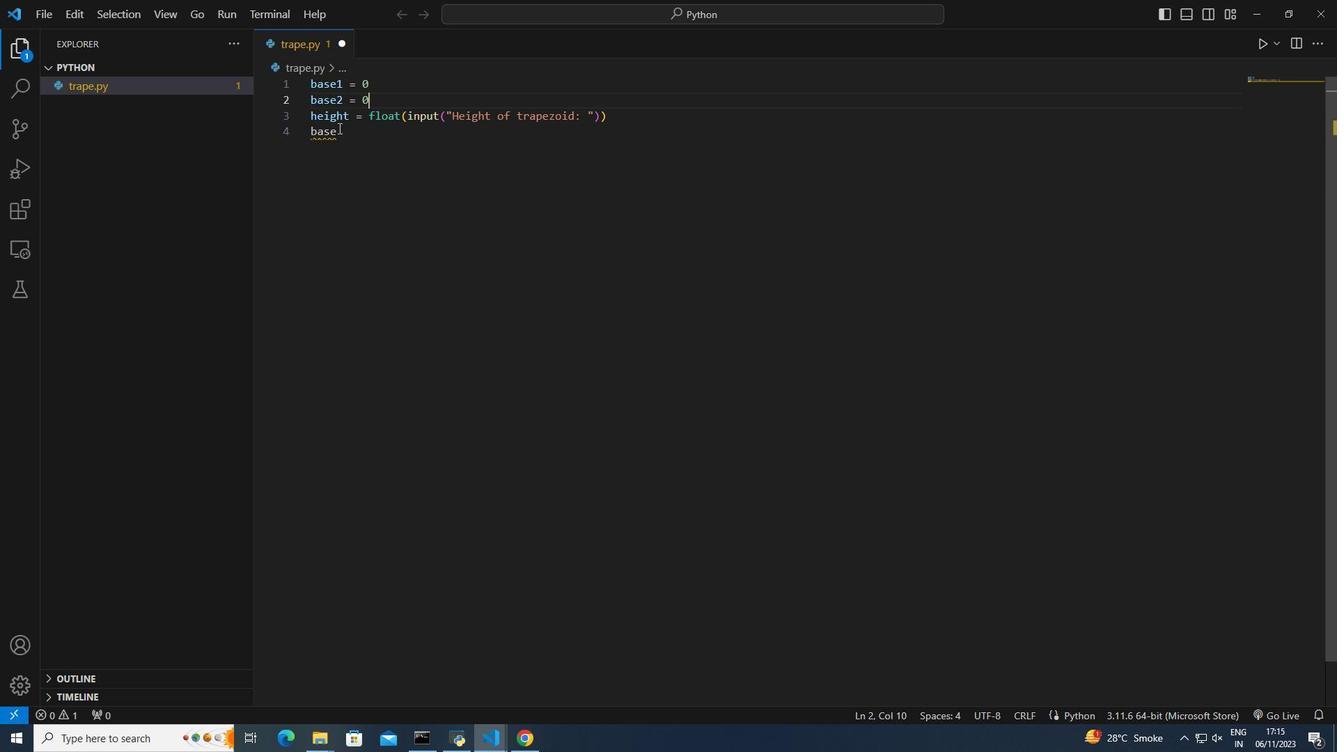 
Action: Mouse moved to (341, 133)
Screenshot: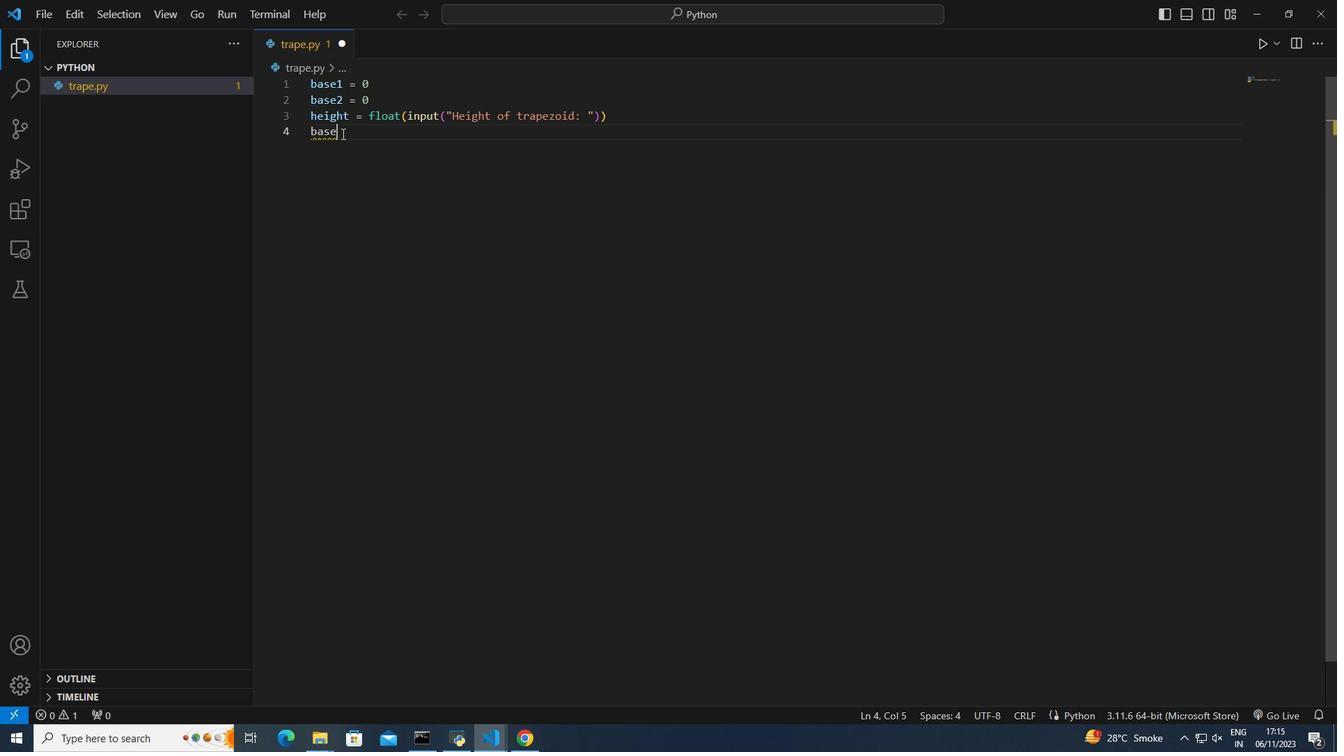 
Action: Key pressed 1<Key.space>=<Key.space>s<Key.backspace>float<Key.shift_r>(input<Key.shift_r><Key.shift_r><Key.shift_r><Key.shift_r><Key.shift_r><Key.shift_r><Key.shift_r>(<Key.shift_r>"<Key.shift><Key.shift><Key.shift><Key.shift><Key.shift><Key.shift><Key.shift><Key.shift><Key.shift><Key.shift><Key.shift><Key.shift><Key.shift><Key.shift><Key.shift><Key.shift><Key.shift><Key.shift><Key.shift><Key.shift><Key.shift><Key.shift><Key.shift><Key.shift><Key.shift><Key.shift><Key.shift><Key.shift><Key.shift><Key.shift><Key.shift><Key.shift><Key.shift>Base<Key.space>one<Key.space>value<Key.shift_r>:<Key.space><Key.right><Key.right><Key.right><Key.enter>base2<Key.space>=<Key.space>float<Key.shift_r>(input<Key.shift_r><Key.shift_r><Key.shift_r>(<Key.shift_r>"<Key.shift><Key.shift><Key.shift><Key.shift><Key.shift><Key.shift><Key.shift><Key.shift><Key.shift><Key.shift><Key.shift><Key.shift><Key.shift><Key.shift><Key.shift>Base<Key.space>two<Key.space>value<Key.shift_r>:<Key.space><Key.right><Key.right><Key.right><Key.enter>area<Key.space>=<Key.space><Key.shift_r><Key.shift_r><Key.shift_r><Key.shift_r><Key.shift_r>(<Key.shift_r>(base1<Key.space><Key.shift_r>+<Key.space>base2<Key.right><Key.space>/<Key.space>2<Key.right><Key.space><Key.shift_r>*<Key.space>heighr<Key.backspace>t<Key.enter><Key.enter>print<Key.shift_r>(<Key.shift_r>"<Key.shift>Area<Key.space>is<Key.shift_r>:<Key.right>,<Key.space>area<Key.right>ctrl+S
Screenshot: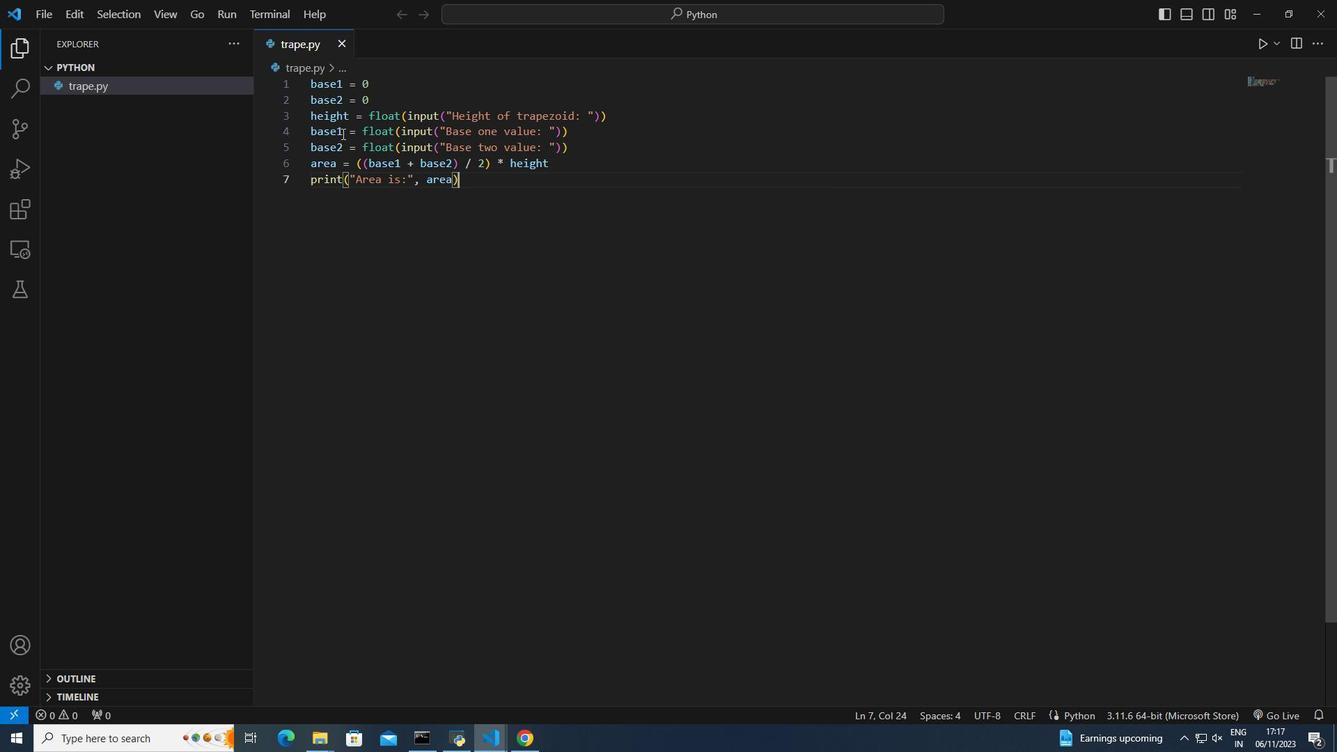 
Action: Mouse moved to (1264, 41)
Screenshot: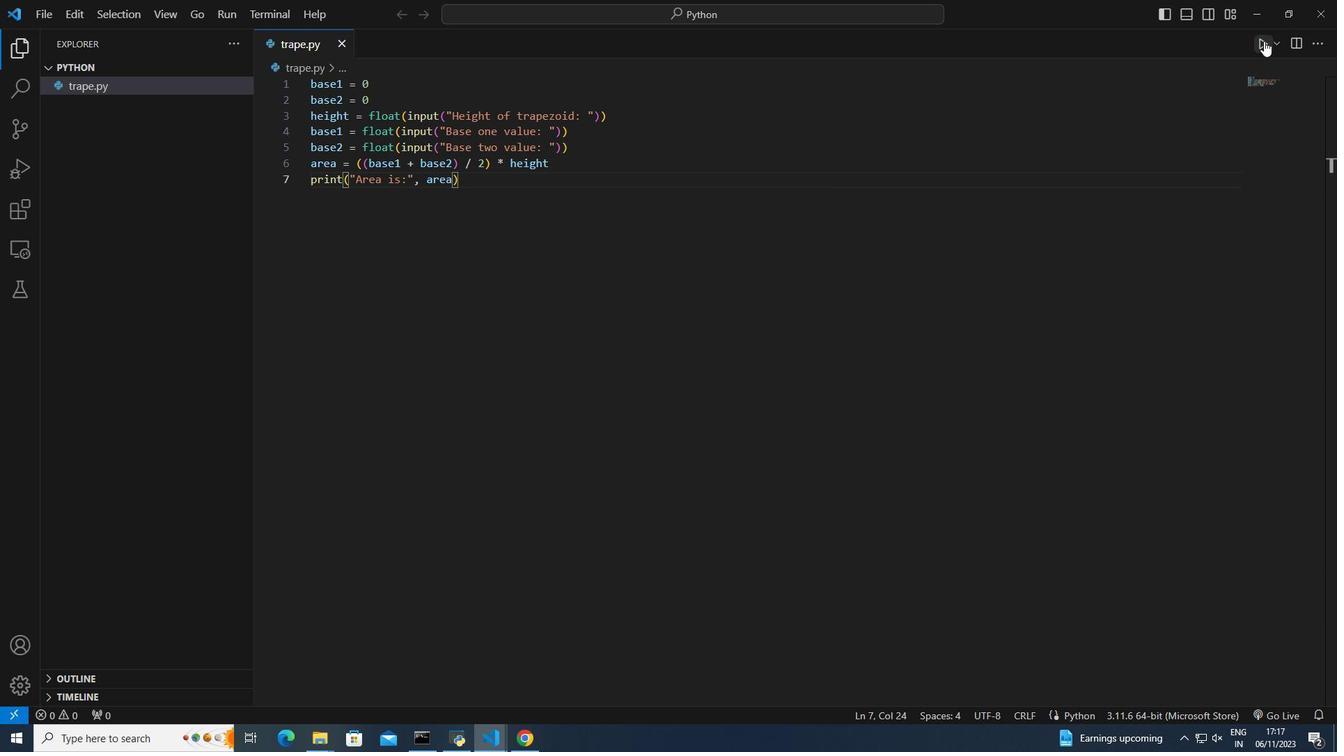 
Action: Mouse pressed left at (1264, 41)
Screenshot: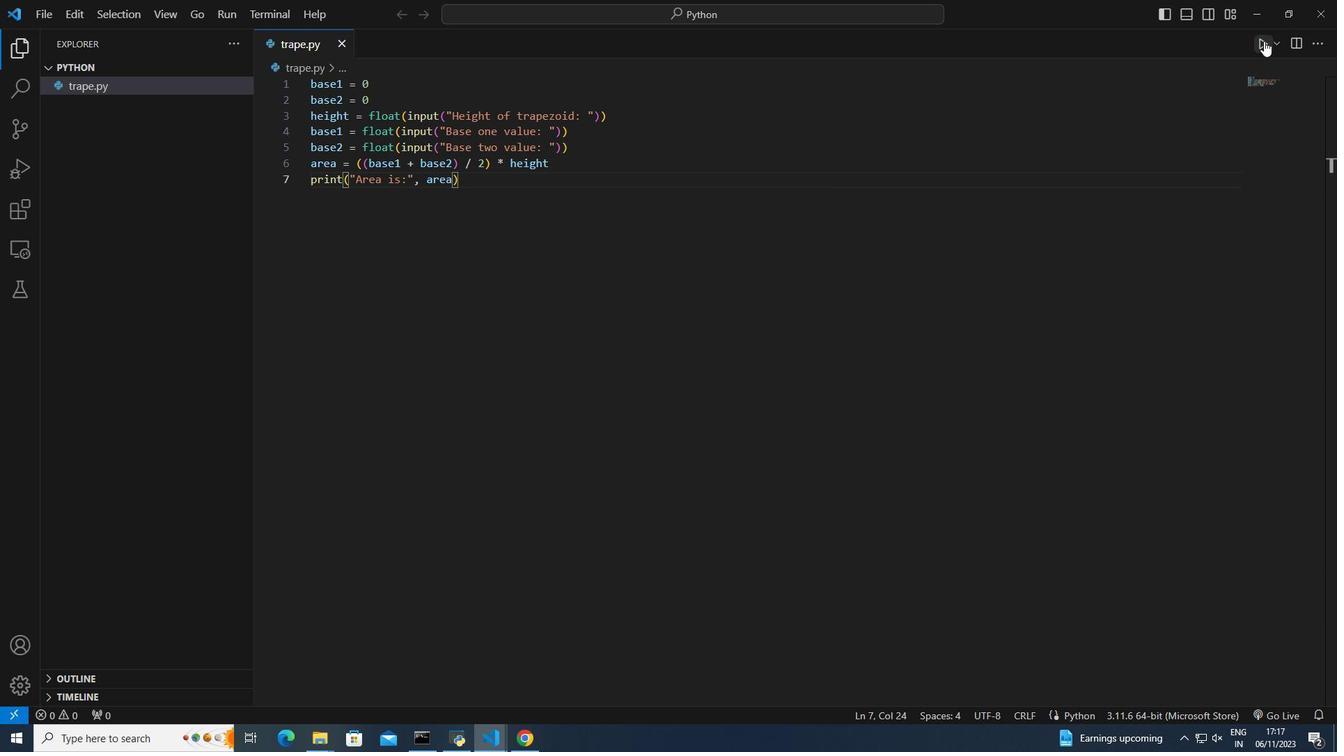 
Action: Mouse moved to (406, 565)
Screenshot: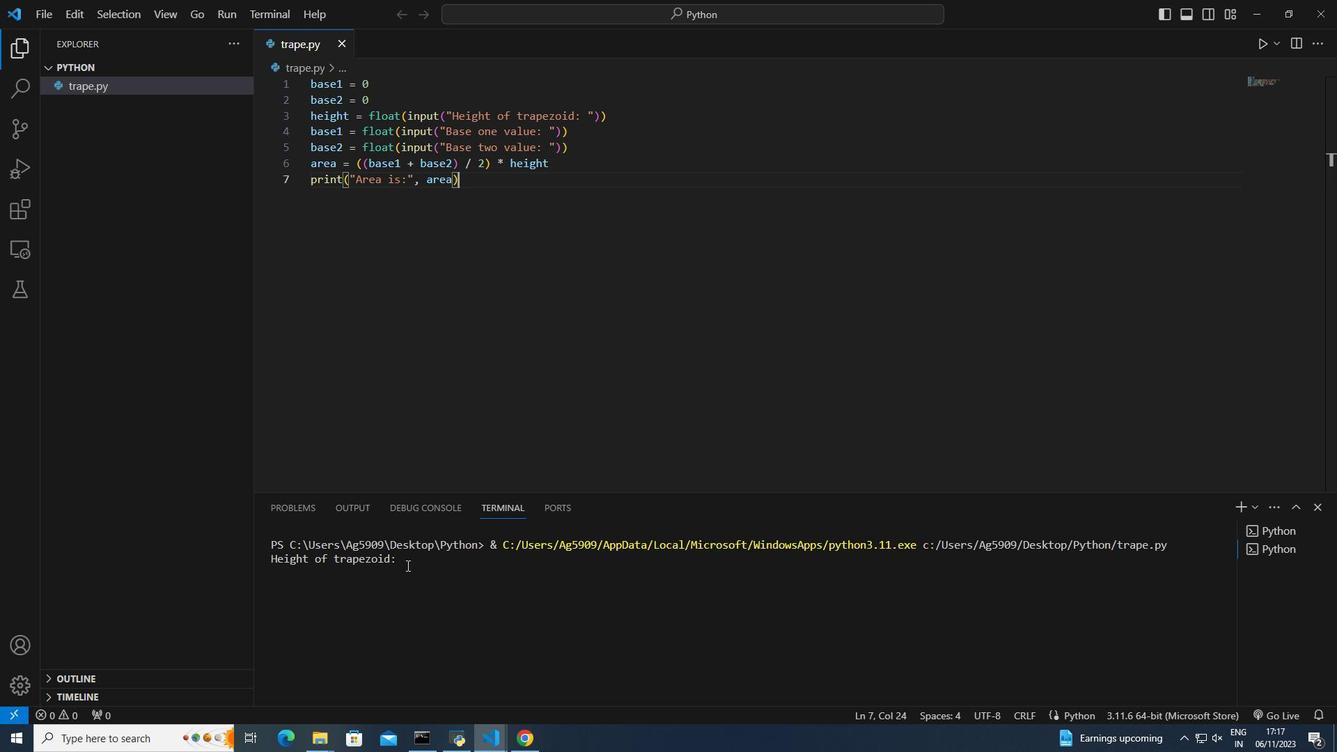 
Action: Mouse pressed left at (406, 565)
Screenshot: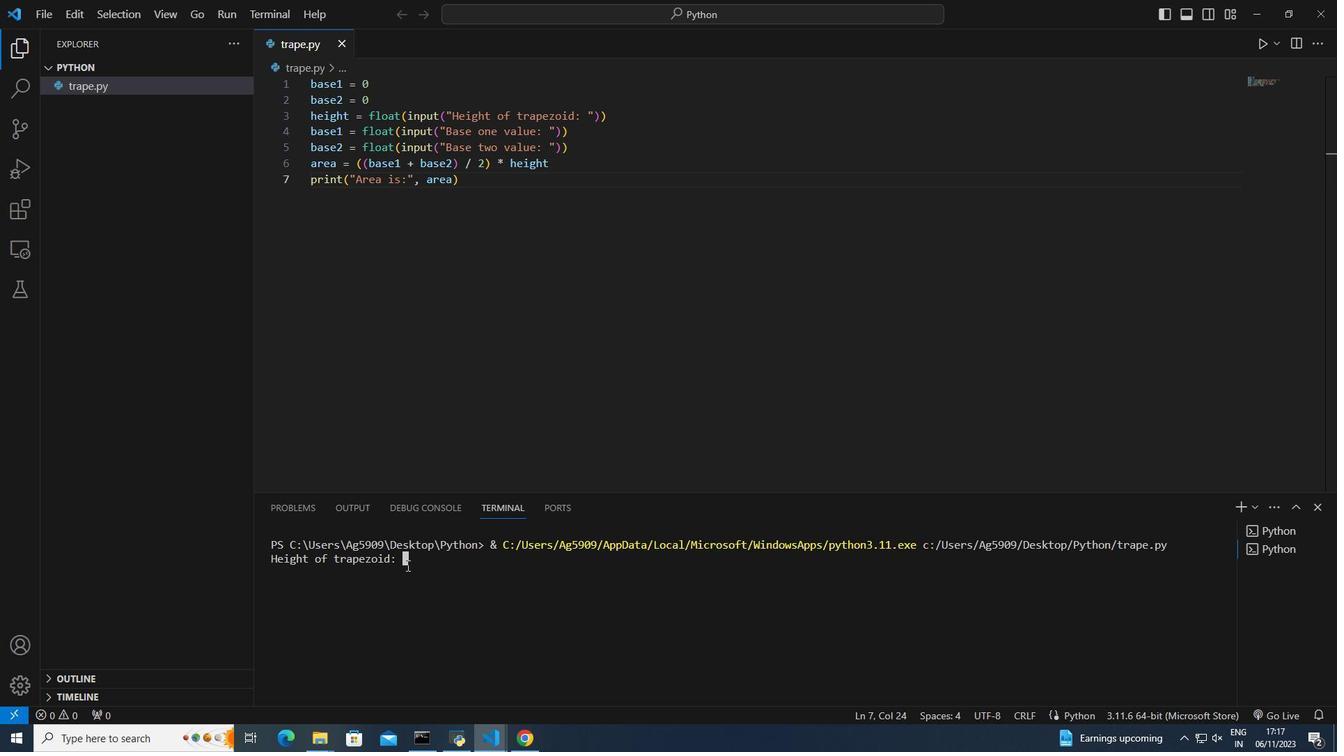 
Action: Mouse moved to (406, 562)
Screenshot: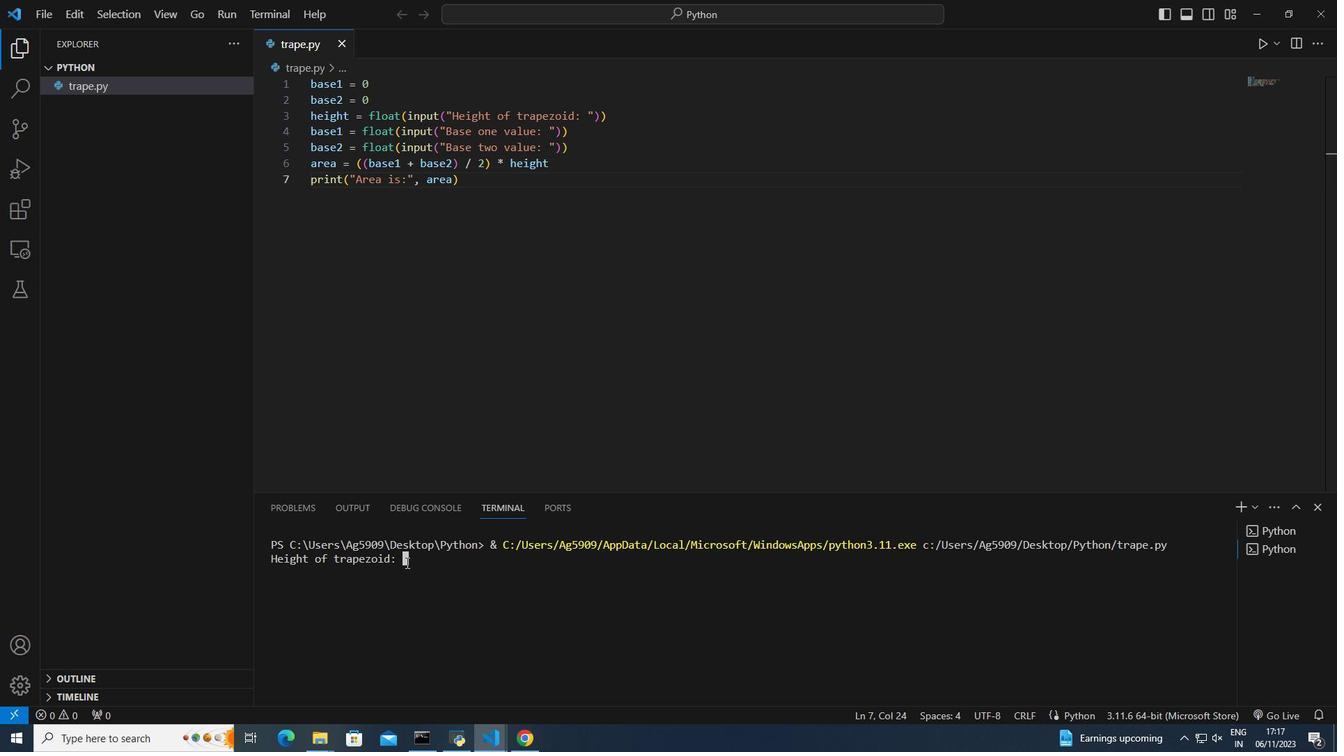 
Action: Key pressed 4
Screenshot: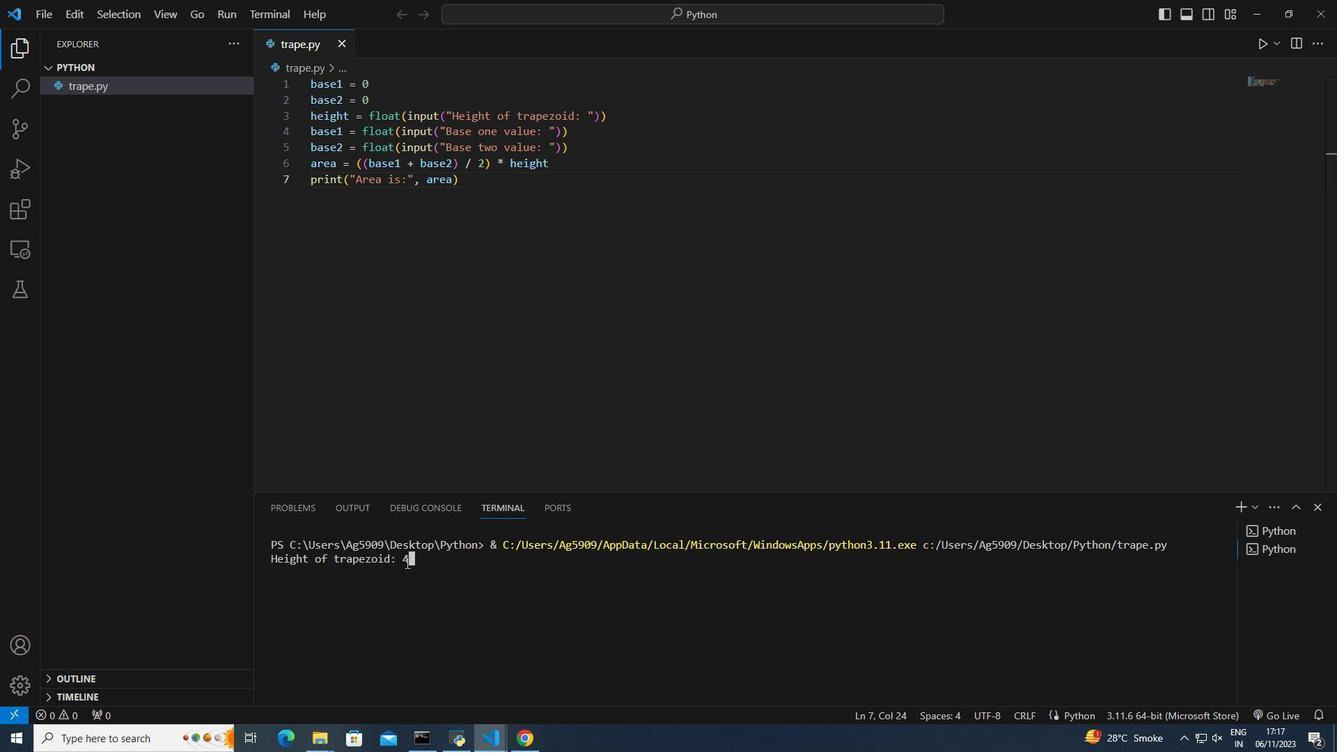 
Action: Mouse moved to (403, 562)
Screenshot: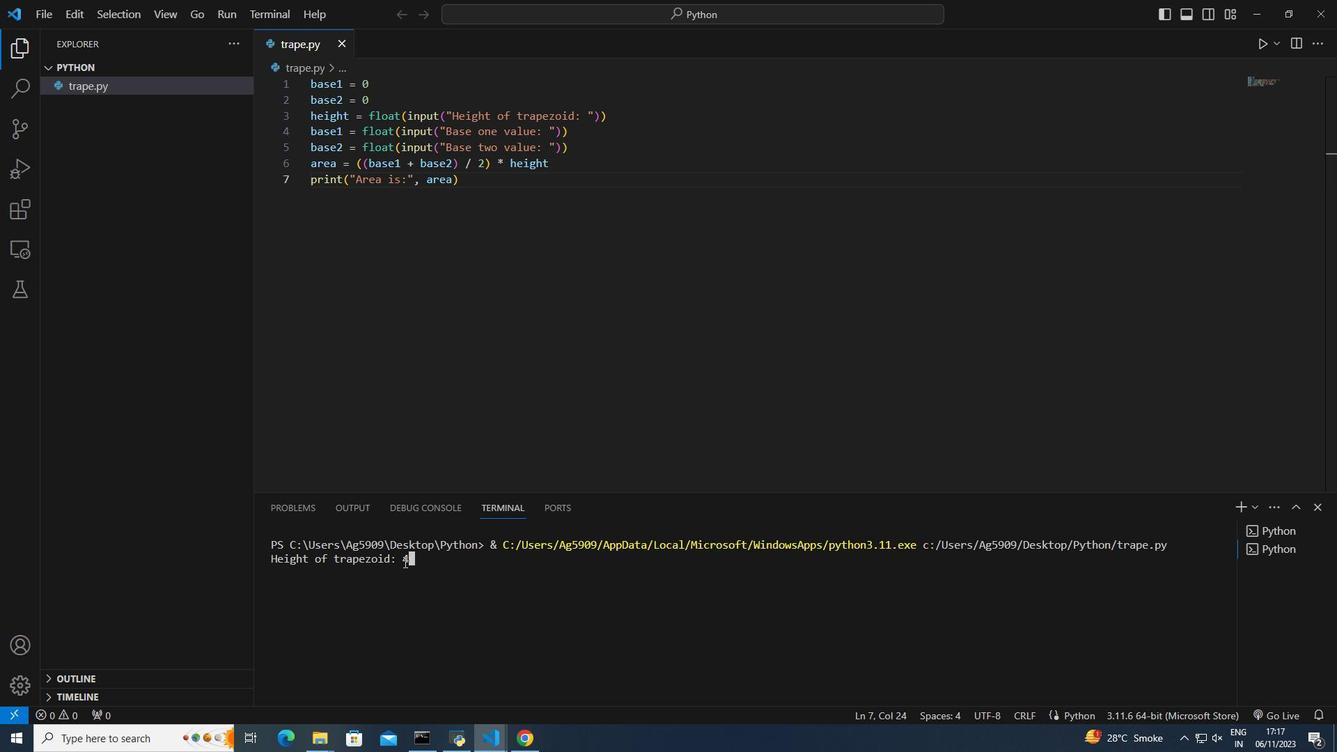 
Action: Key pressed <Key.enter>
Screenshot: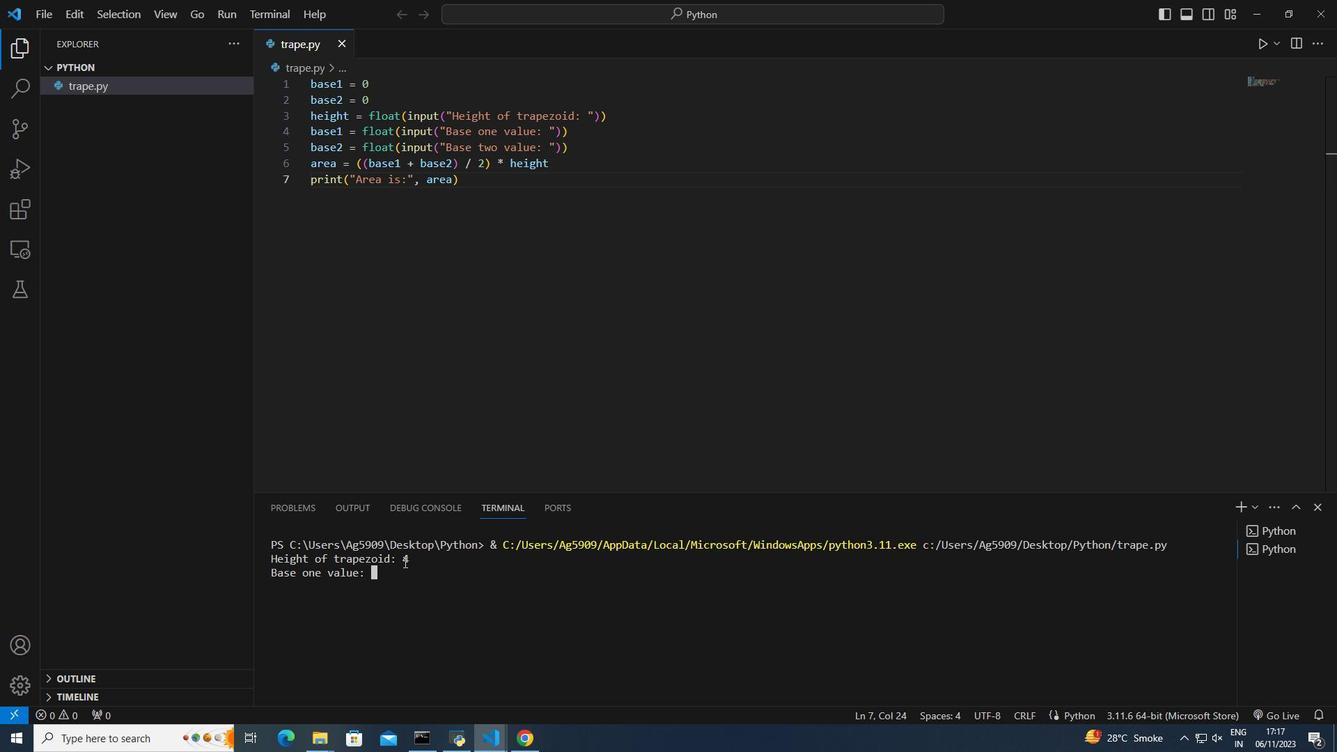 
Action: Mouse moved to (404, 557)
Screenshot: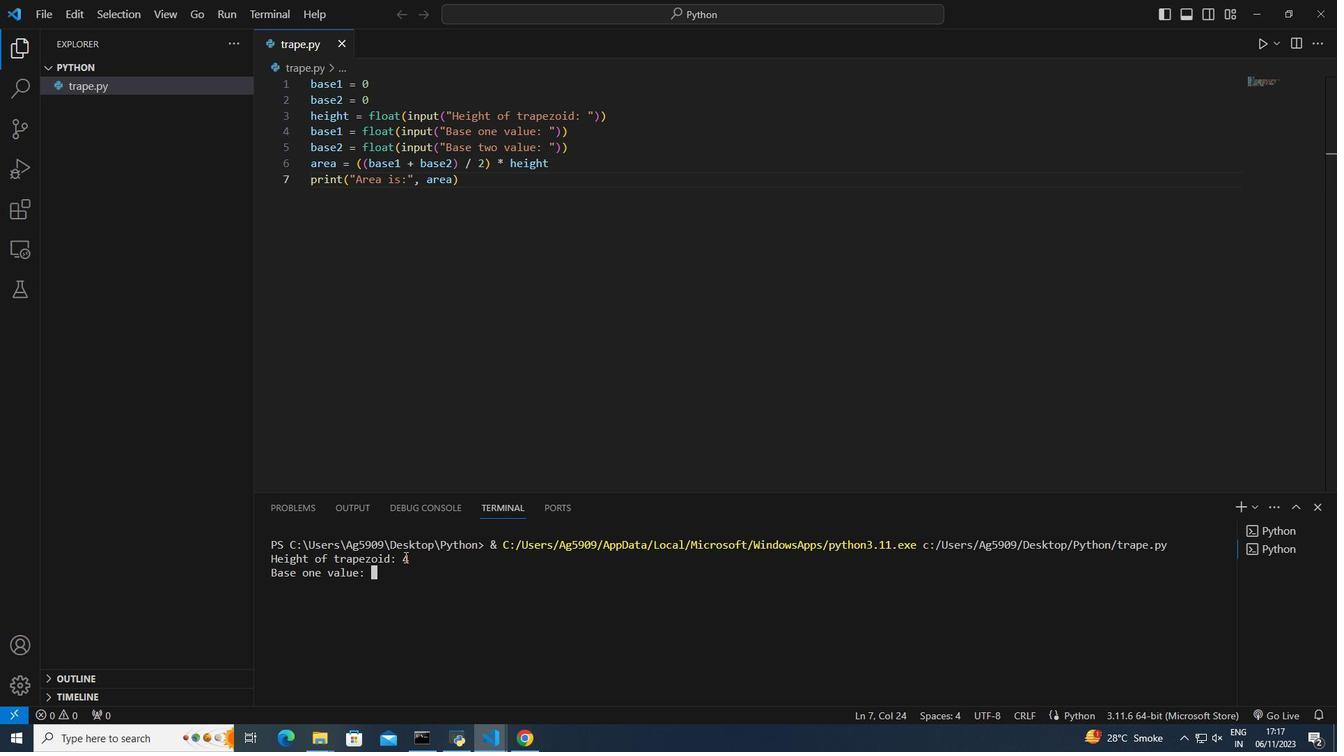 
Action: Key pressed 2
Screenshot: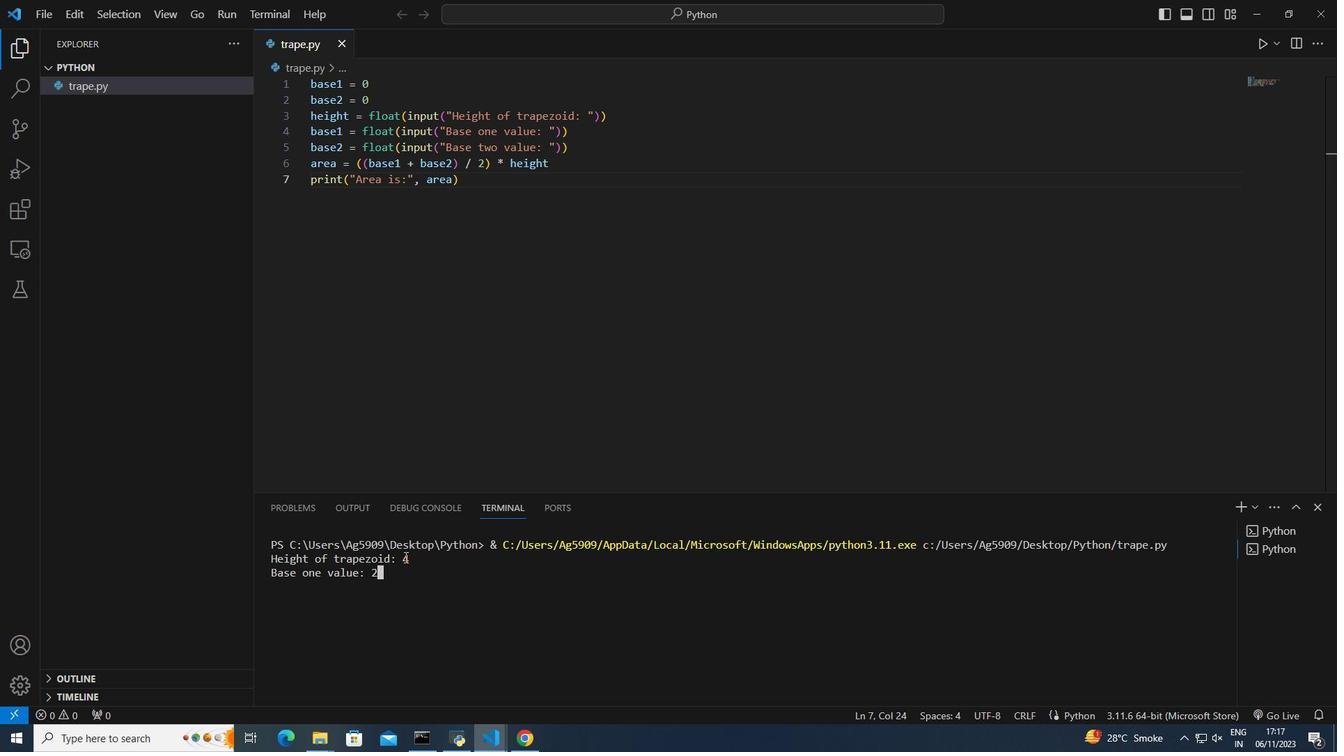 
Action: Mouse moved to (417, 533)
Screenshot: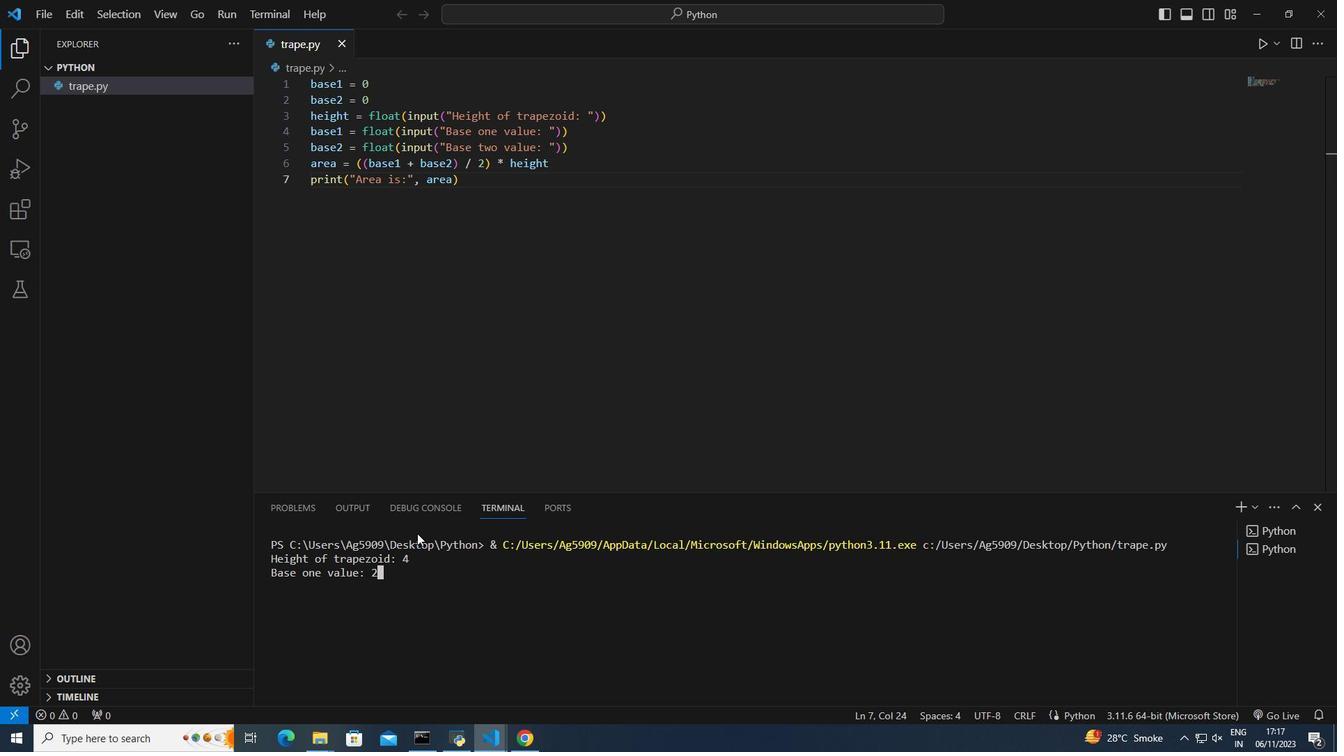 
Action: Key pressed <Key.enter>4<Key.enter>
Screenshot: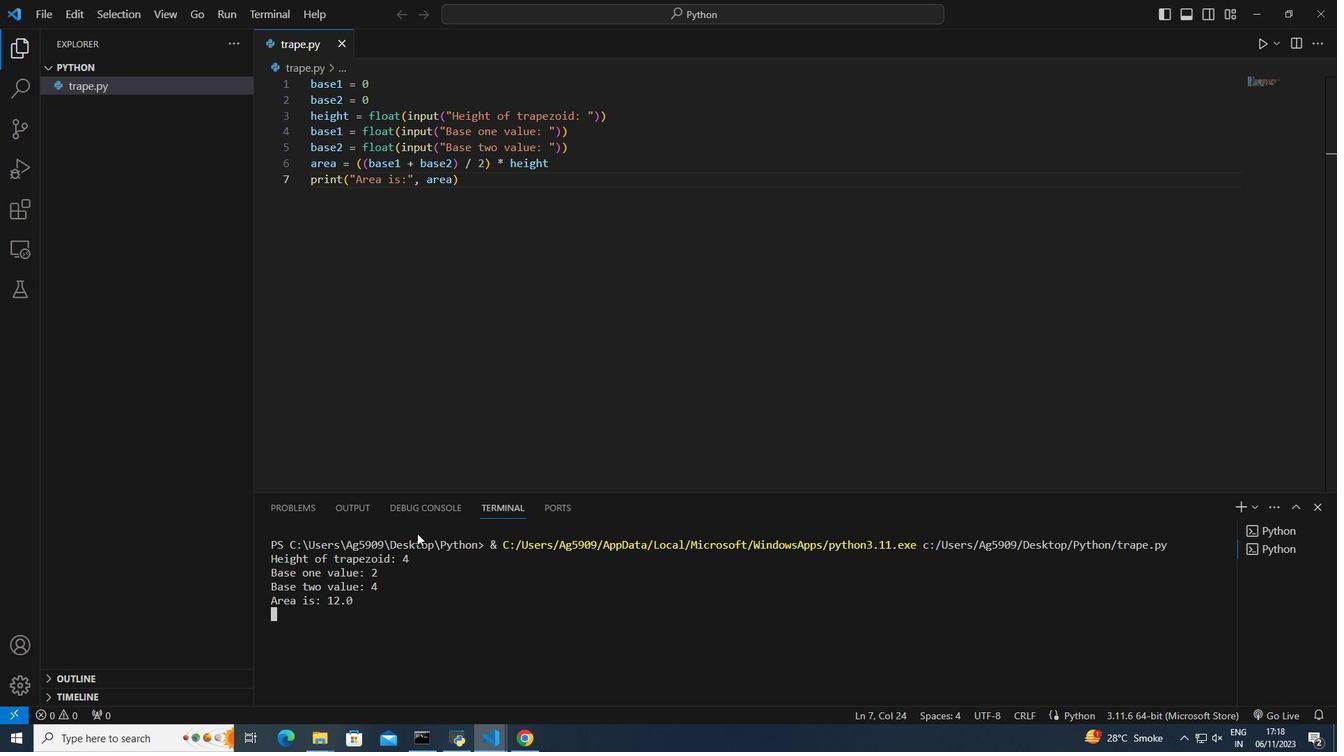 
Action: Mouse moved to (454, 183)
Screenshot: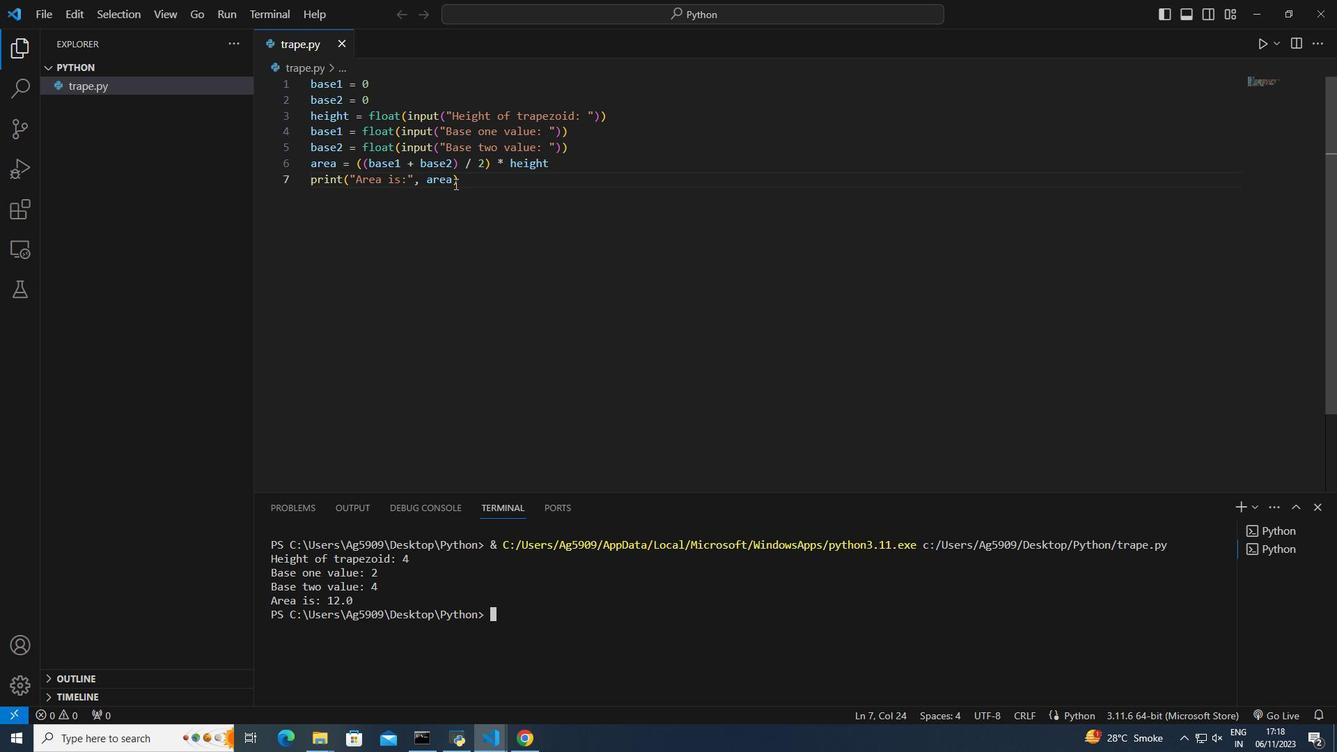 
